 Task: Look for space in Mabai, China from 2nd June, 2023 to 6th June, 2023 for 1 adult in price range Rs.10000 to Rs.13000. Place can be private room with 1  bedroom having 1 bed and 1 bathroom. Property type can be house, flat, guest house, hotel. Booking option can be shelf check-in. Required host language is Chinese (Simplified).
Action: Mouse moved to (589, 59)
Screenshot: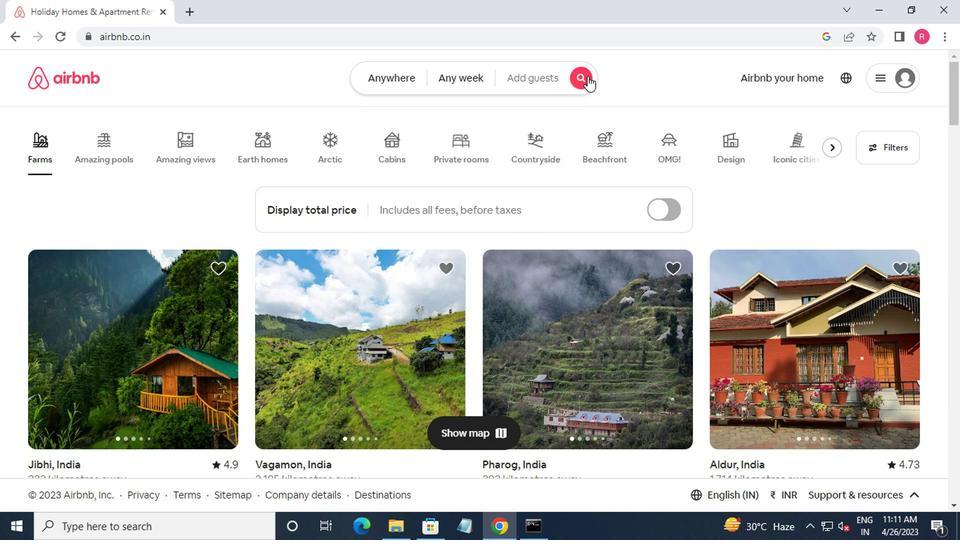 
Action: Mouse pressed left at (589, 59)
Screenshot: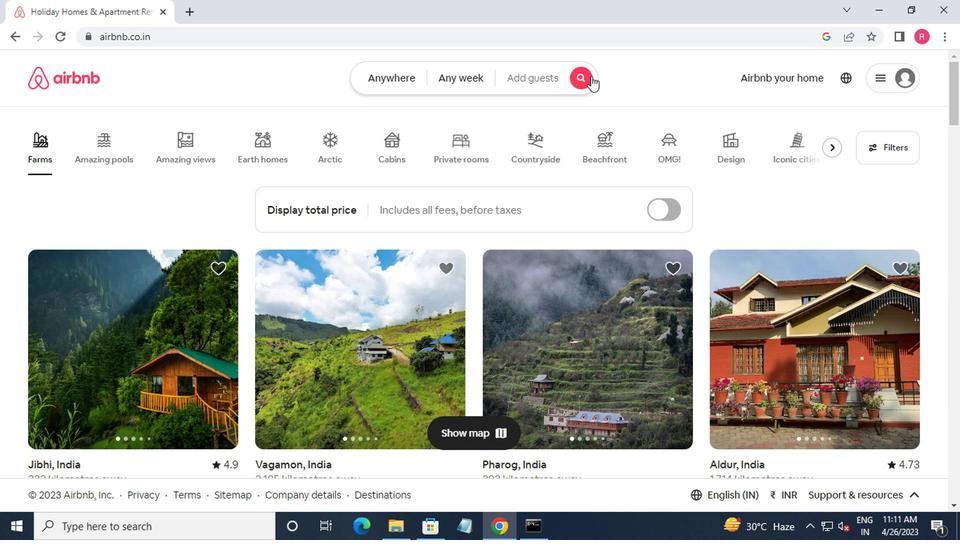 
Action: Mouse moved to (325, 131)
Screenshot: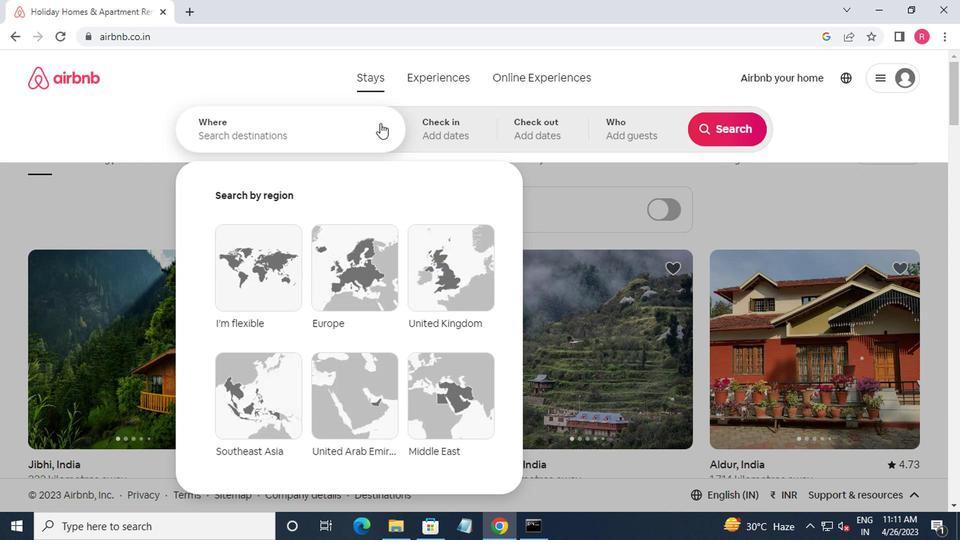 
Action: Mouse pressed left at (325, 131)
Screenshot: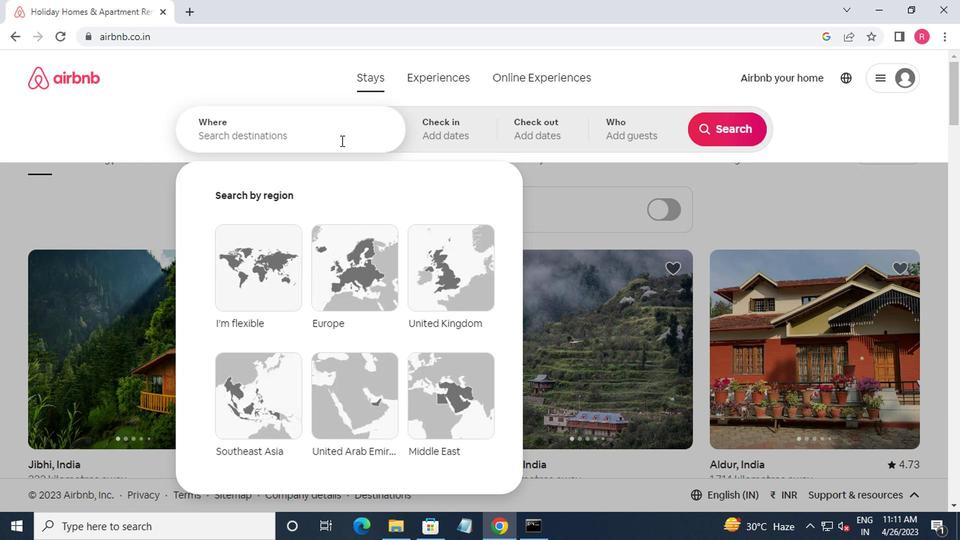 
Action: Key pressed mabai,china<Key.enter>
Screenshot: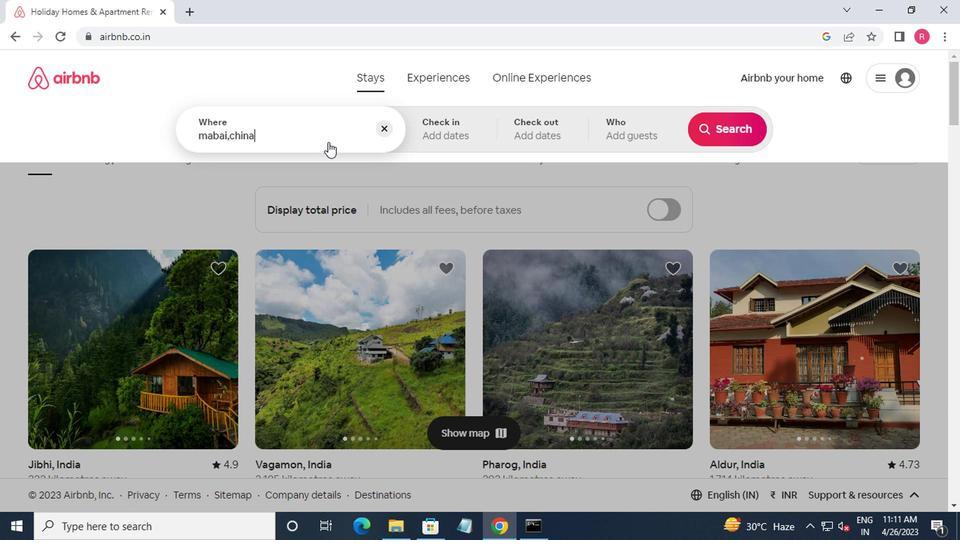 
Action: Mouse moved to (717, 242)
Screenshot: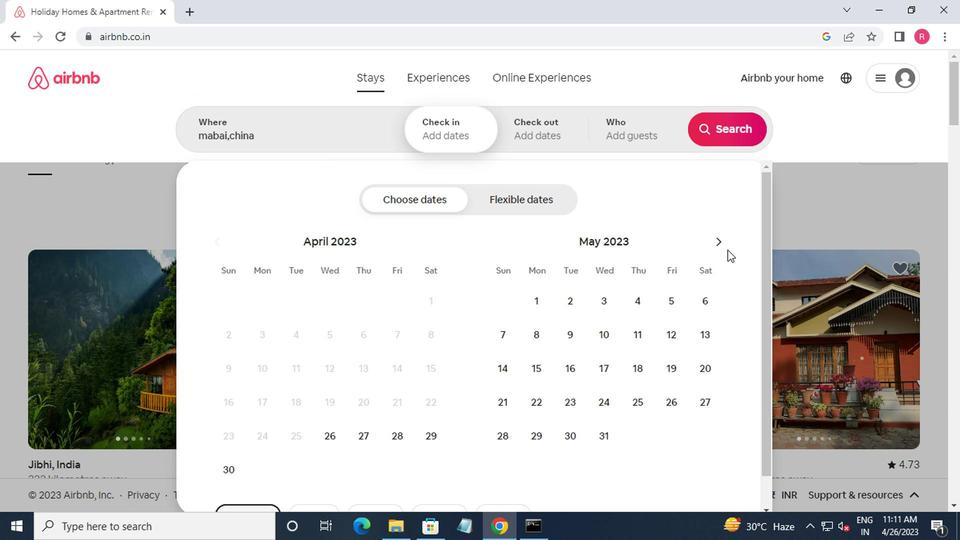 
Action: Mouse pressed left at (717, 242)
Screenshot: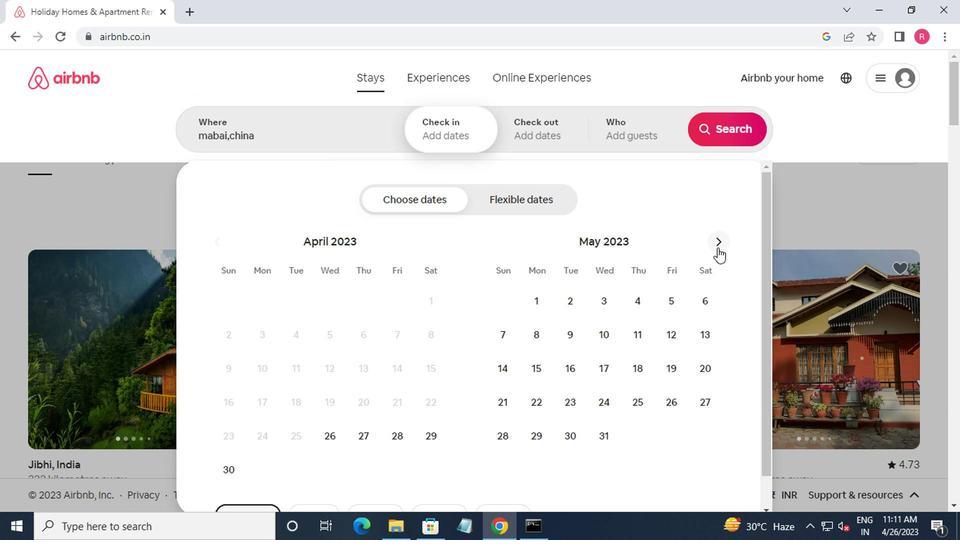 
Action: Mouse moved to (670, 310)
Screenshot: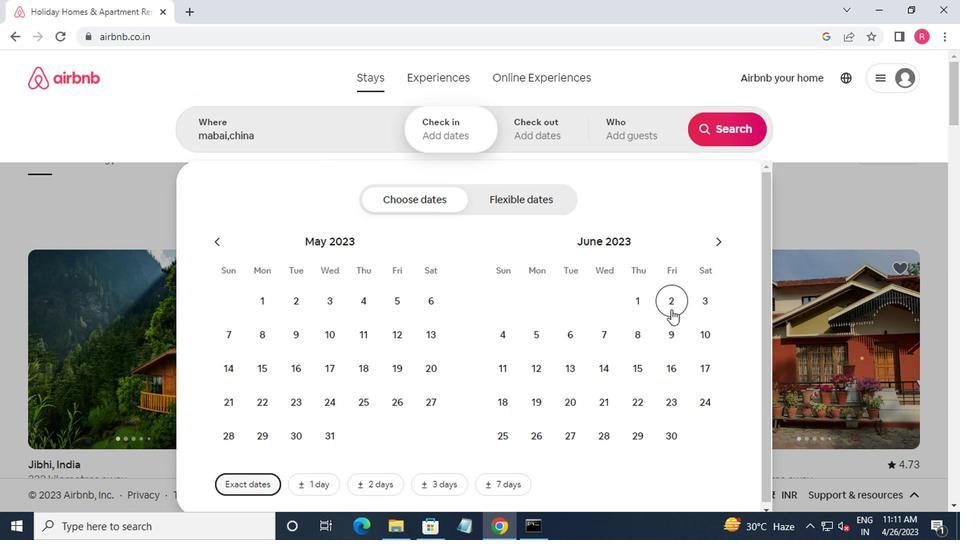 
Action: Mouse pressed left at (670, 310)
Screenshot: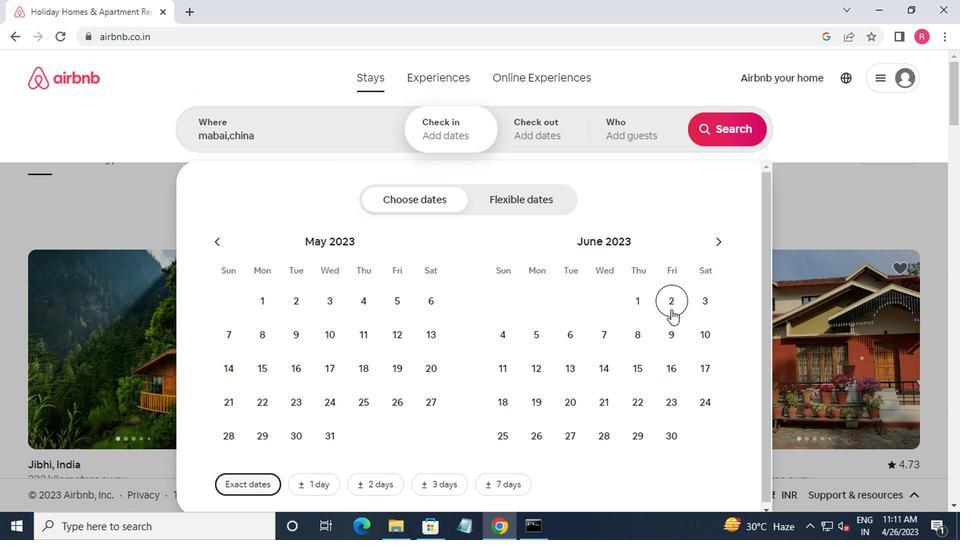 
Action: Mouse moved to (577, 339)
Screenshot: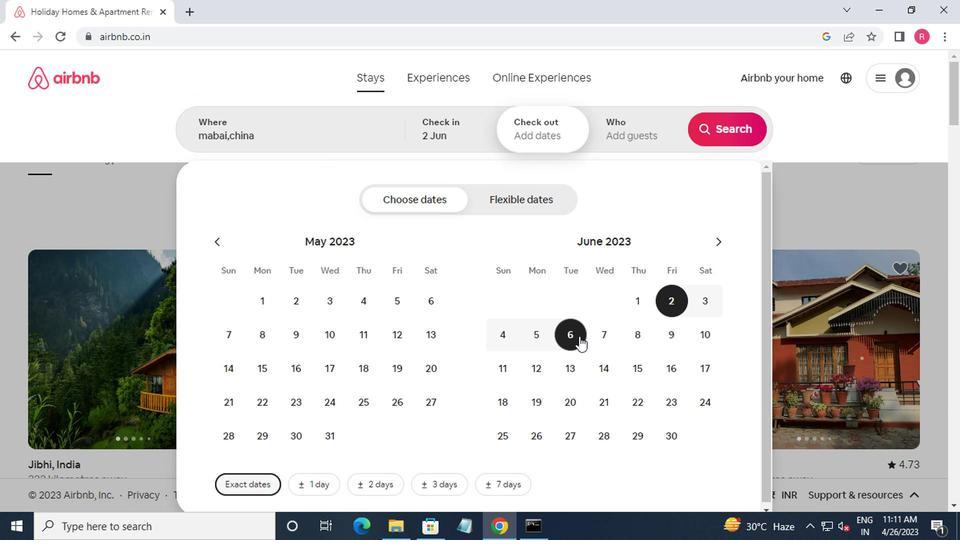 
Action: Mouse pressed left at (577, 339)
Screenshot: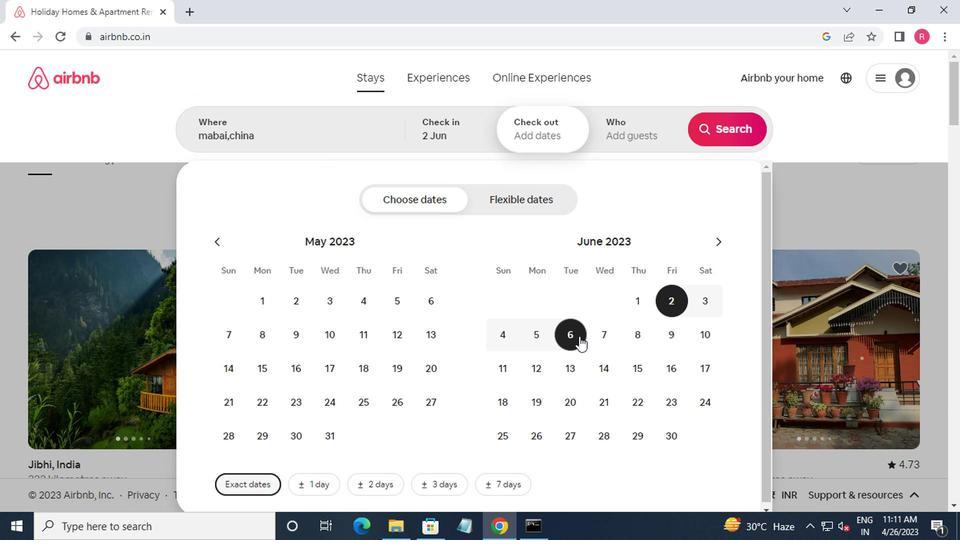 
Action: Mouse moved to (611, 128)
Screenshot: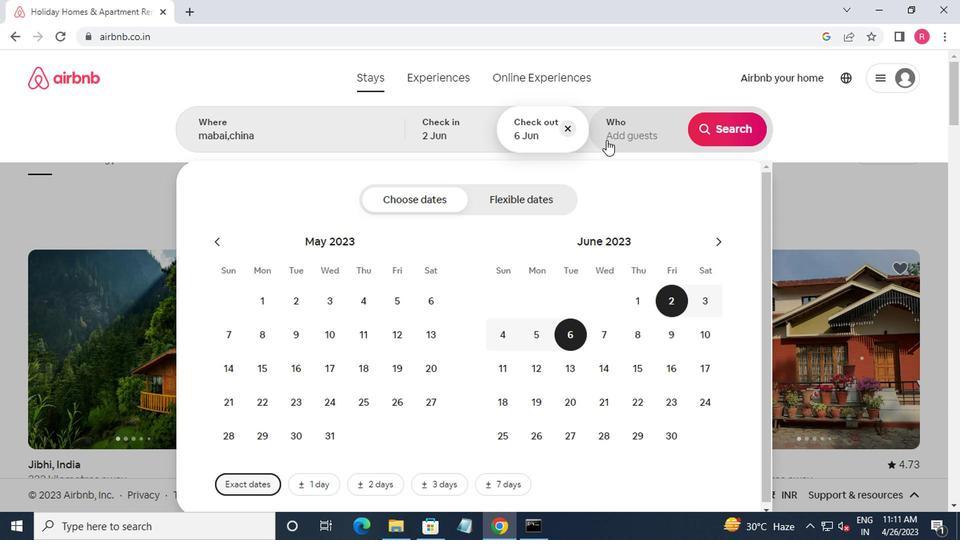 
Action: Mouse pressed left at (611, 128)
Screenshot: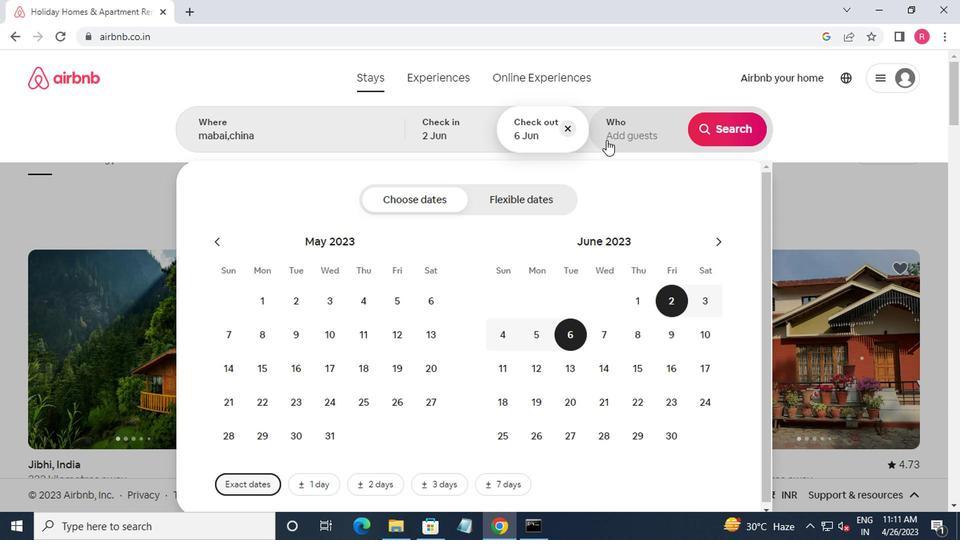
Action: Mouse moved to (726, 202)
Screenshot: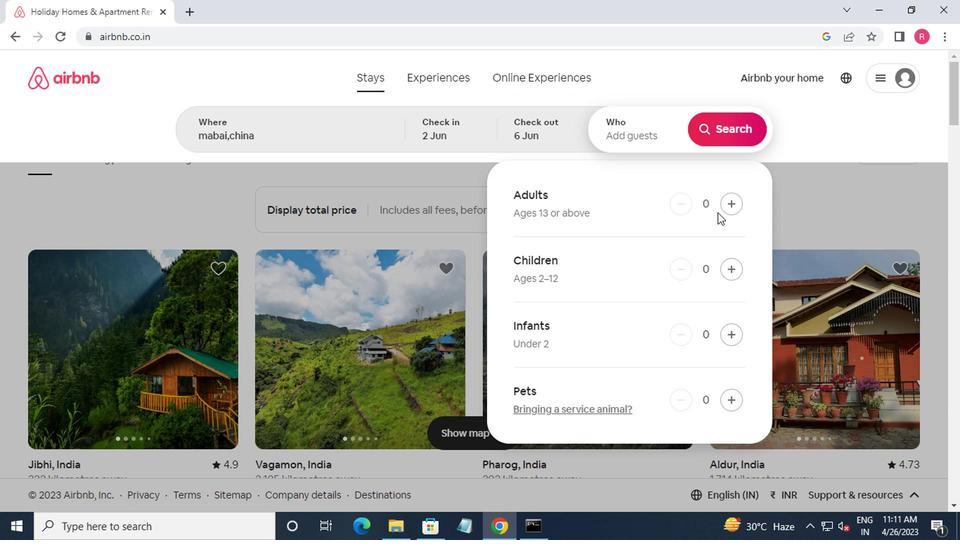 
Action: Mouse pressed left at (726, 202)
Screenshot: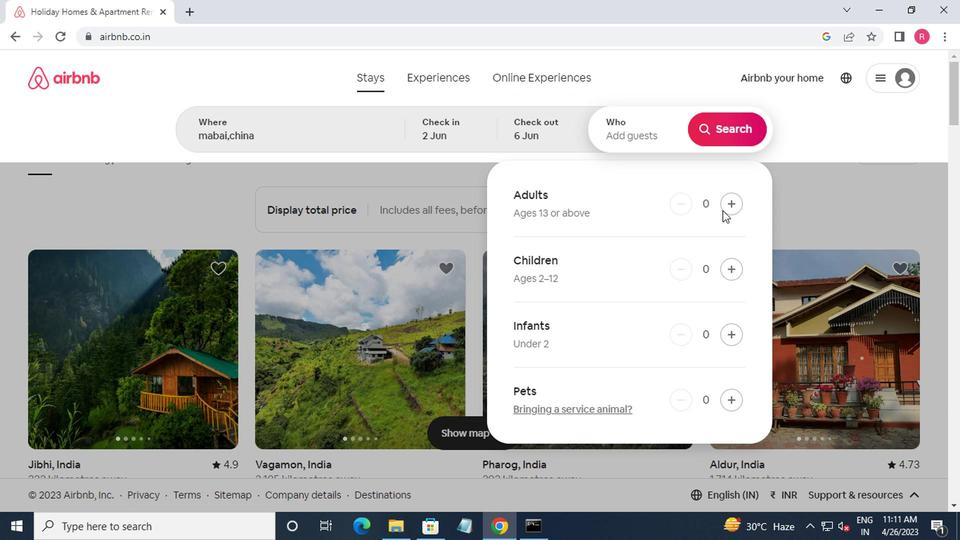 
Action: Mouse moved to (717, 125)
Screenshot: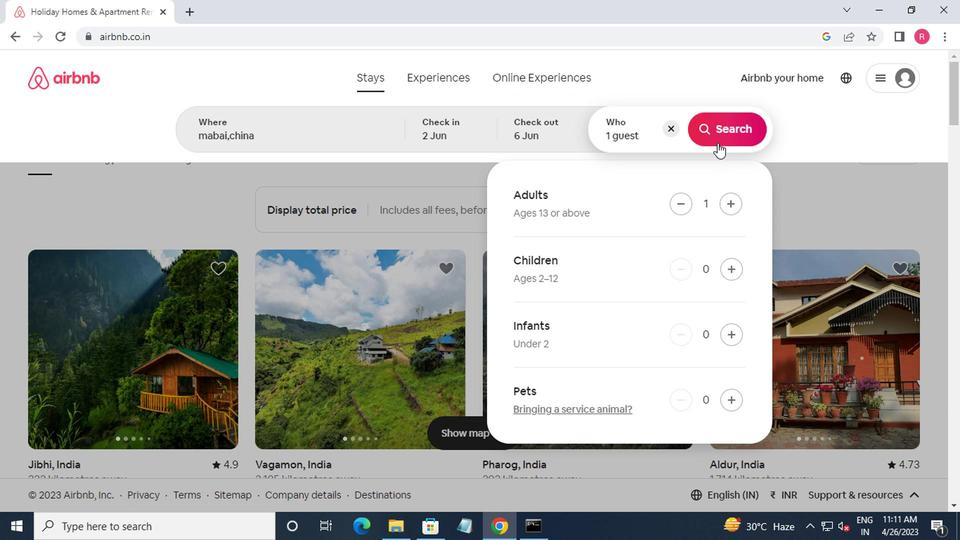 
Action: Mouse pressed left at (717, 125)
Screenshot: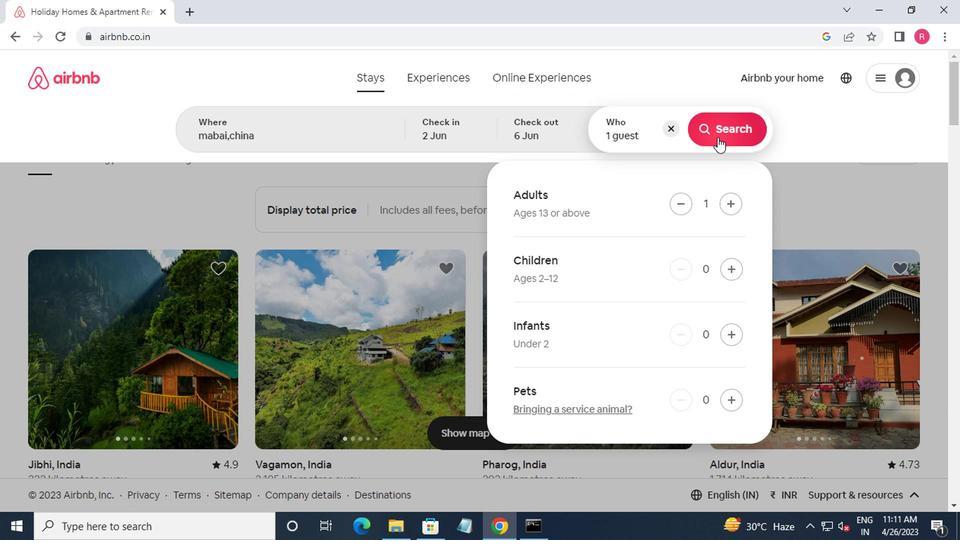 
Action: Mouse moved to (876, 115)
Screenshot: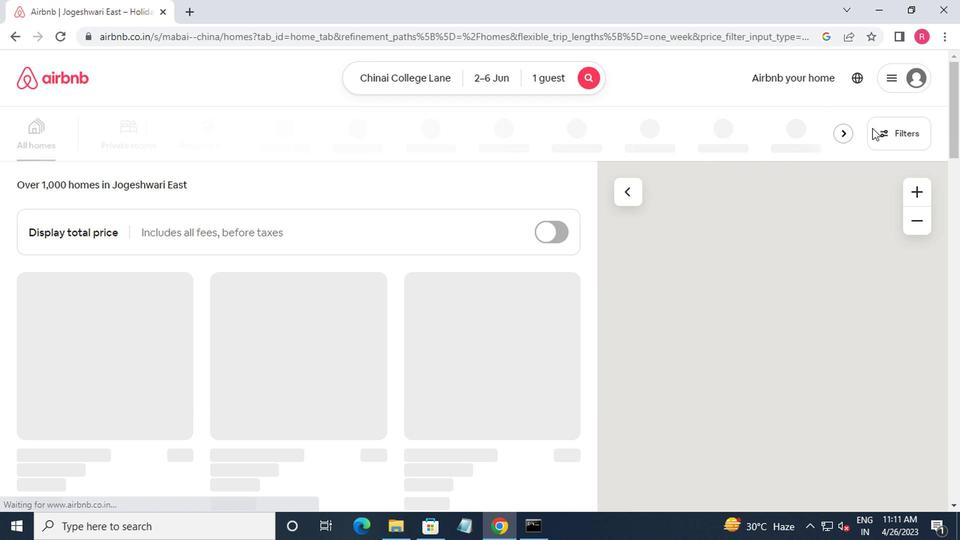 
Action: Mouse pressed left at (876, 115)
Screenshot: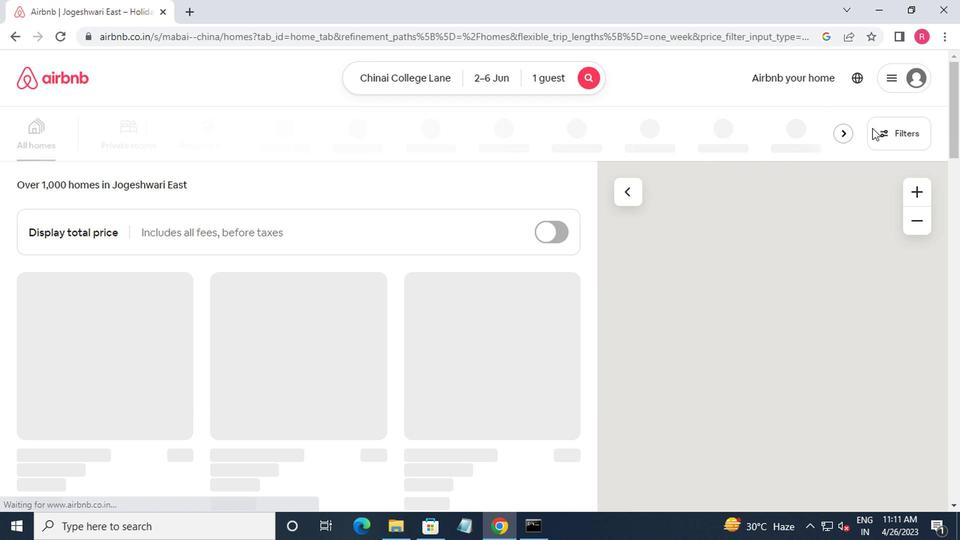 
Action: Mouse moved to (293, 306)
Screenshot: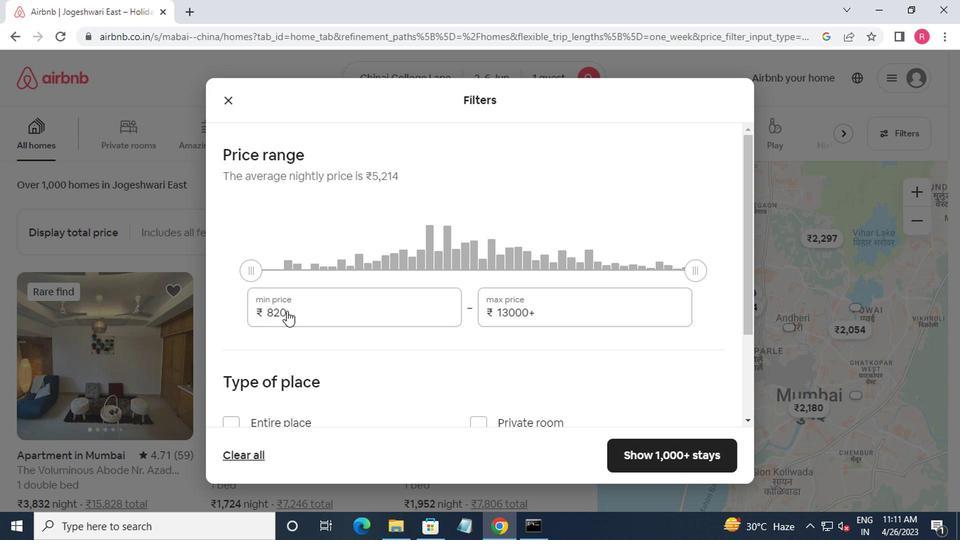 
Action: Mouse pressed left at (293, 306)
Screenshot: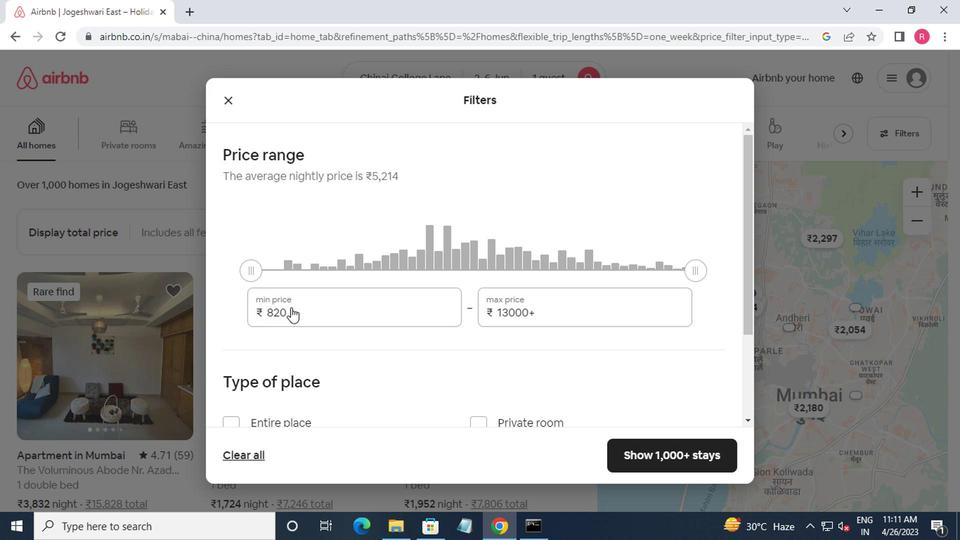 
Action: Mouse moved to (294, 306)
Screenshot: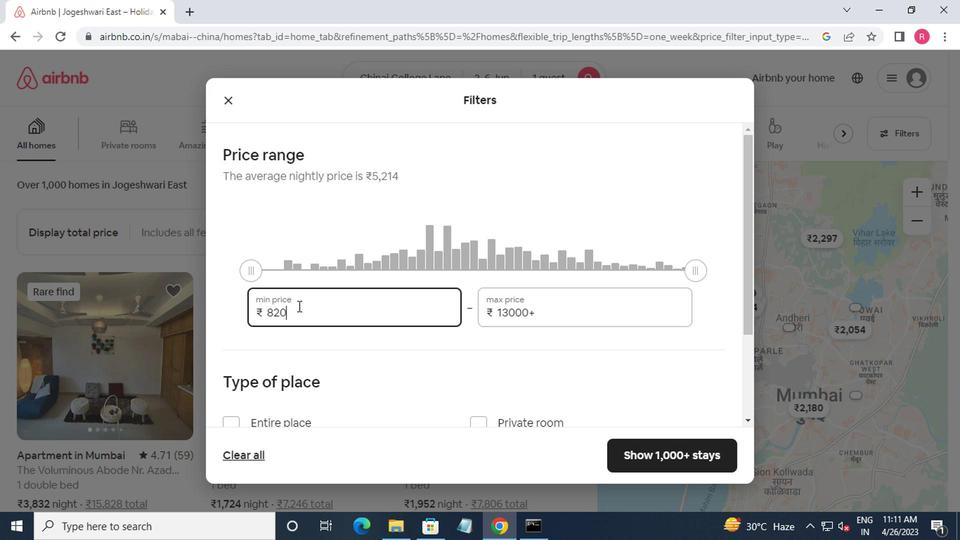
Action: Key pressed <Key.backspace><Key.backspace><Key.backspace><Key.backspace><Key.backspace><Key.backspace><Key.backspace><Key.backspace><Key.backspace><Key.backspace><Key.backspace><Key.backspace><Key.backspace><Key.backspace><Key.backspace><Key.backspace>10000<Key.tab>1300<Key.backspace>
Screenshot: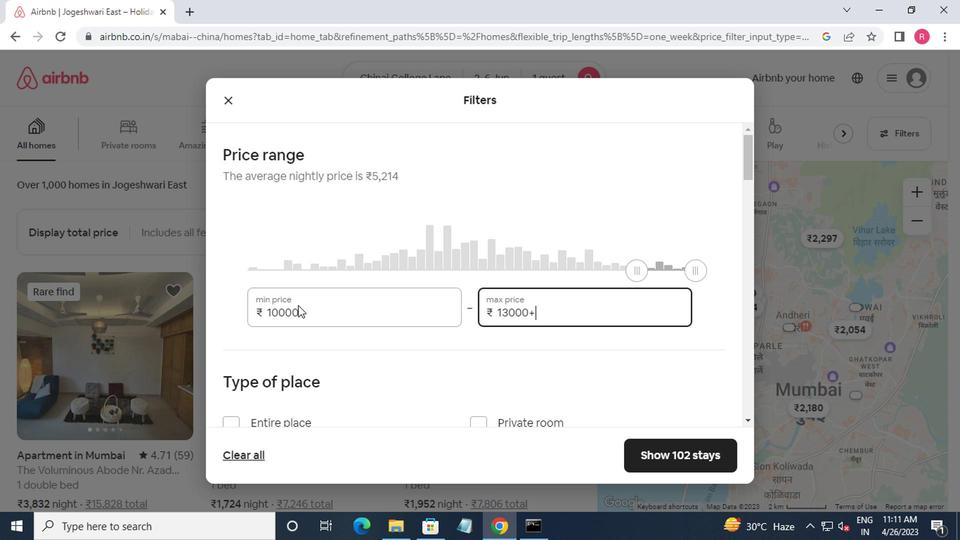 
Action: Mouse moved to (358, 307)
Screenshot: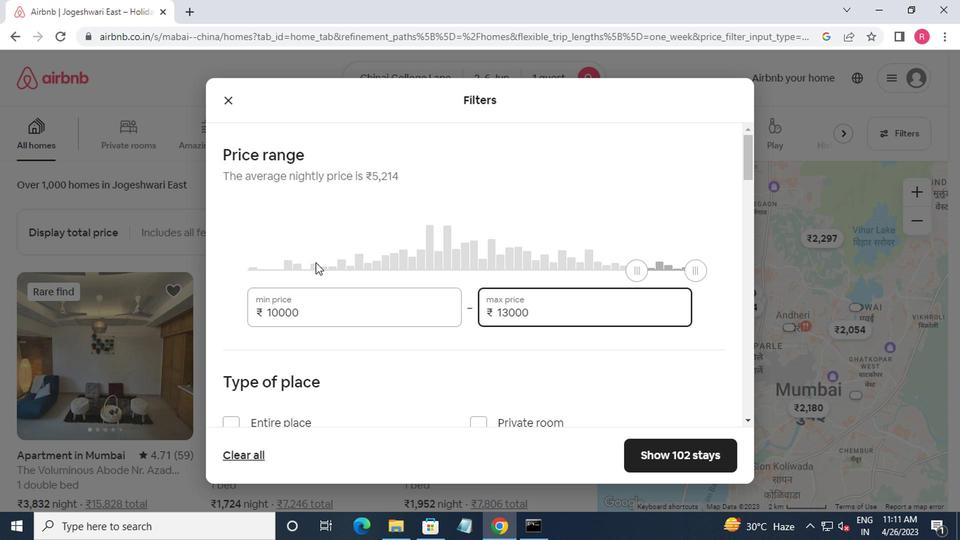 
Action: Mouse scrolled (358, 306) with delta (0, -1)
Screenshot: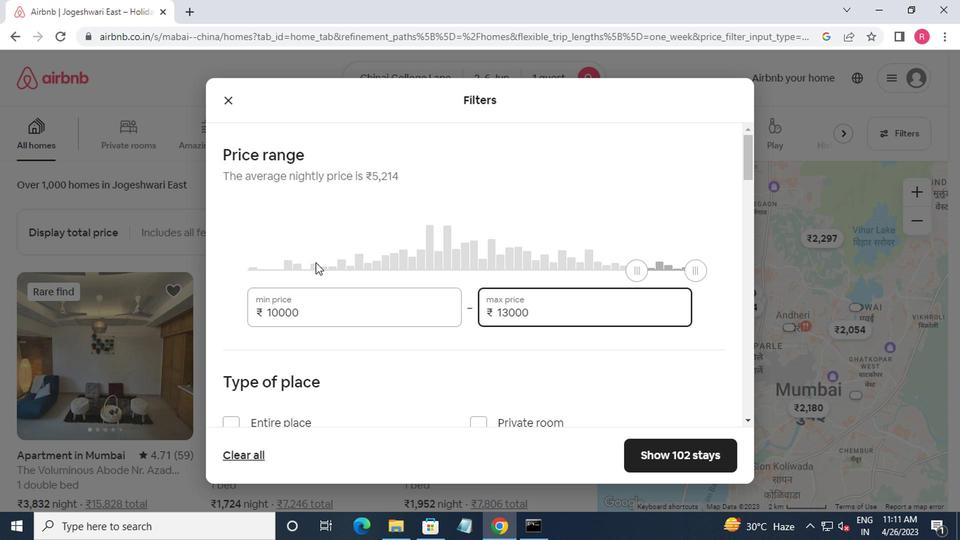 
Action: Mouse moved to (363, 309)
Screenshot: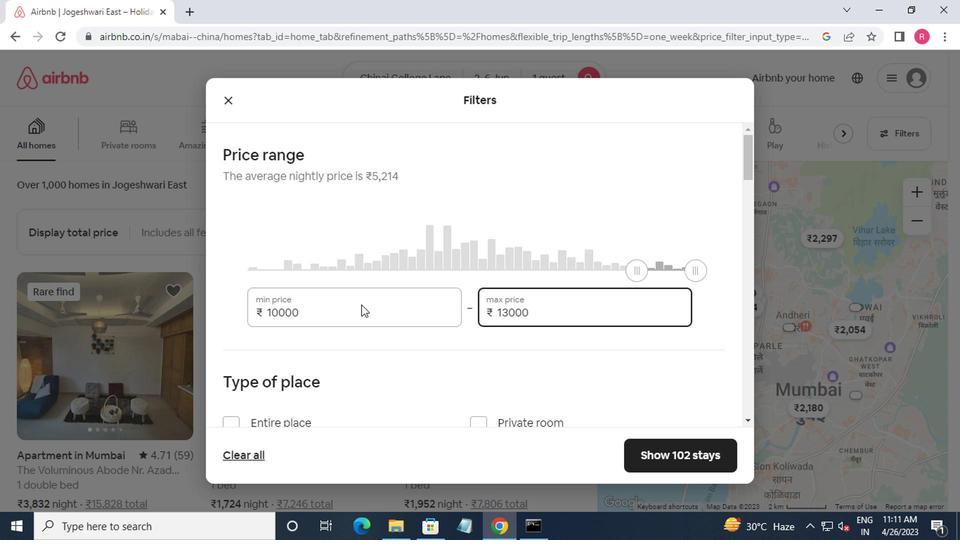 
Action: Mouse scrolled (363, 308) with delta (0, 0)
Screenshot: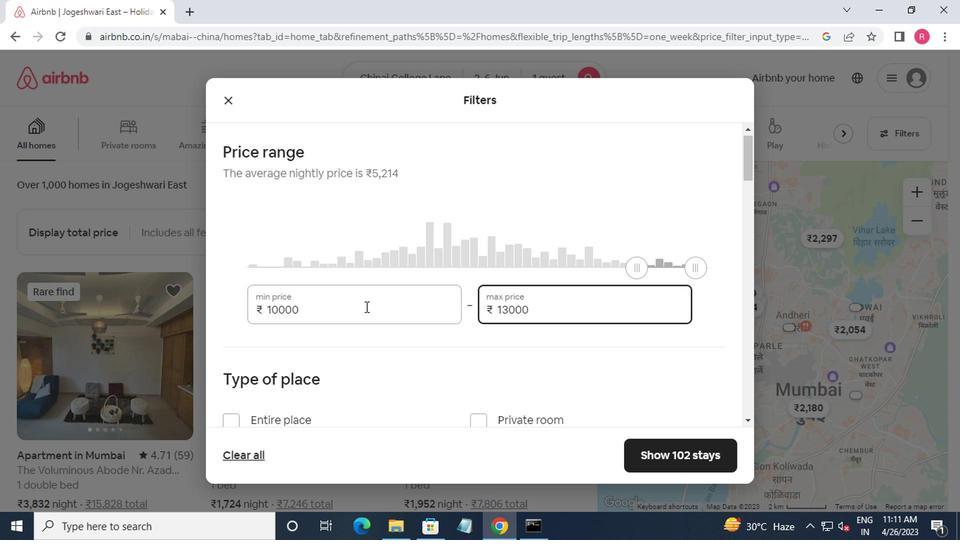 
Action: Mouse moved to (365, 313)
Screenshot: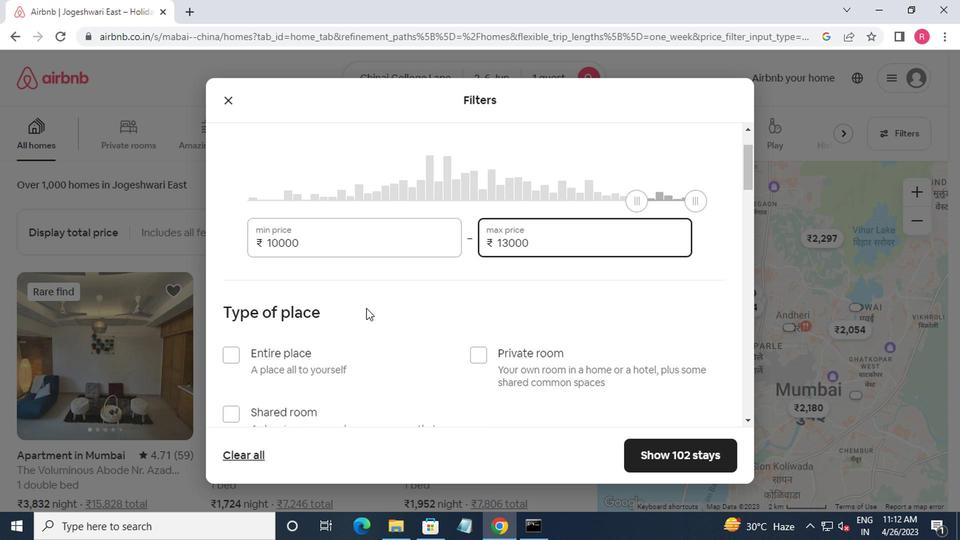 
Action: Mouse scrolled (365, 312) with delta (0, -1)
Screenshot: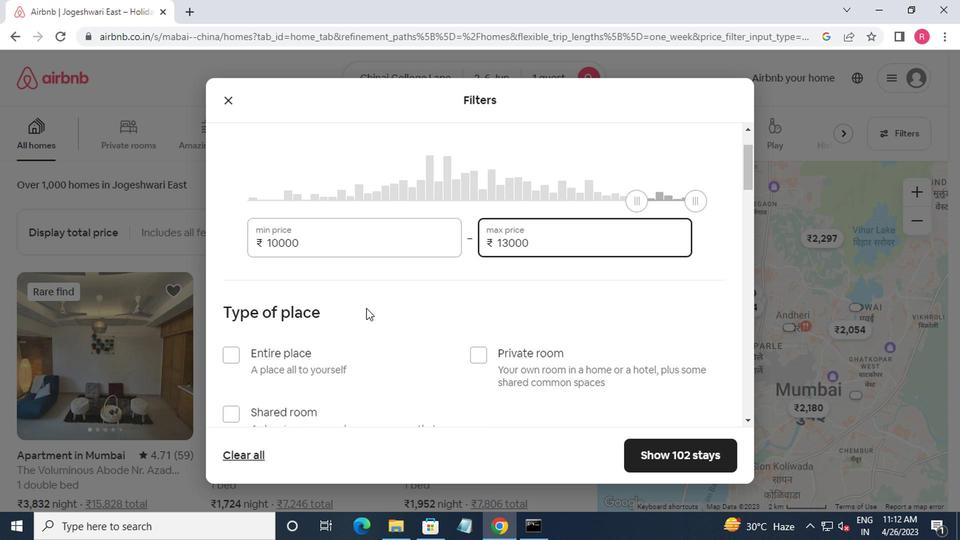 
Action: Mouse moved to (486, 212)
Screenshot: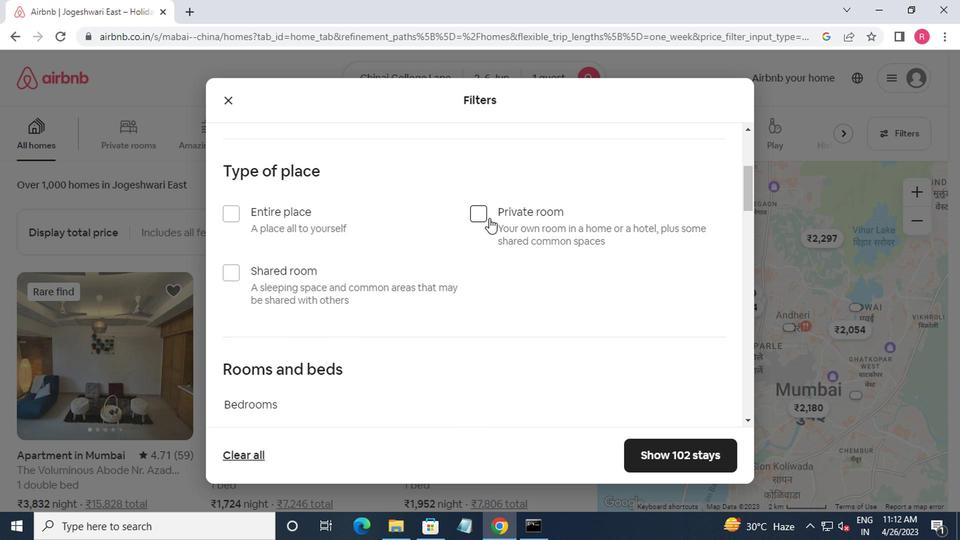 
Action: Mouse pressed left at (486, 212)
Screenshot: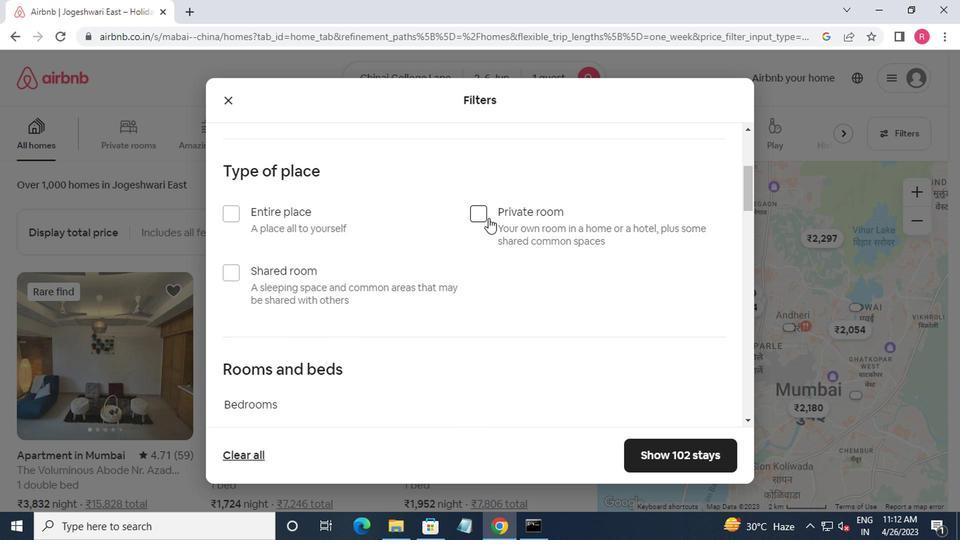 
Action: Mouse moved to (489, 215)
Screenshot: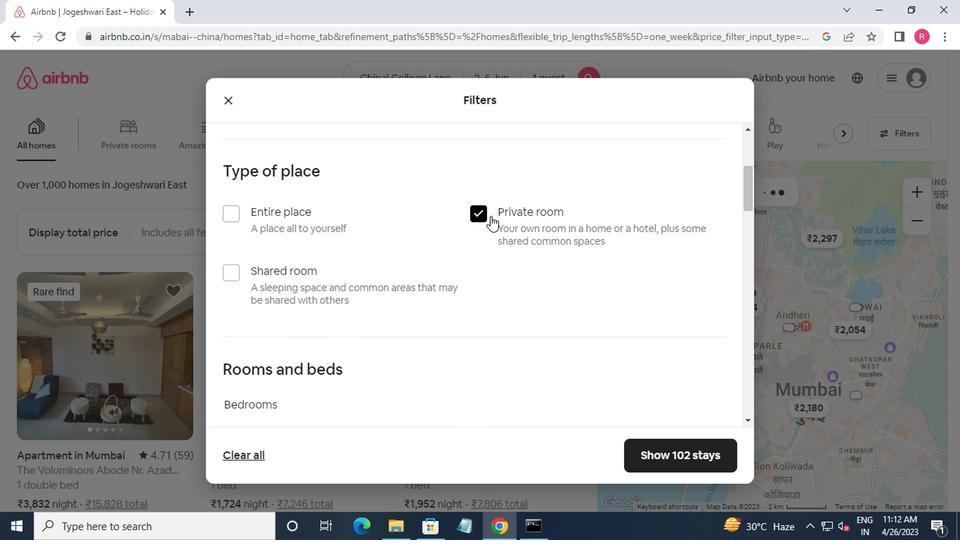 
Action: Mouse scrolled (489, 215) with delta (0, 0)
Screenshot: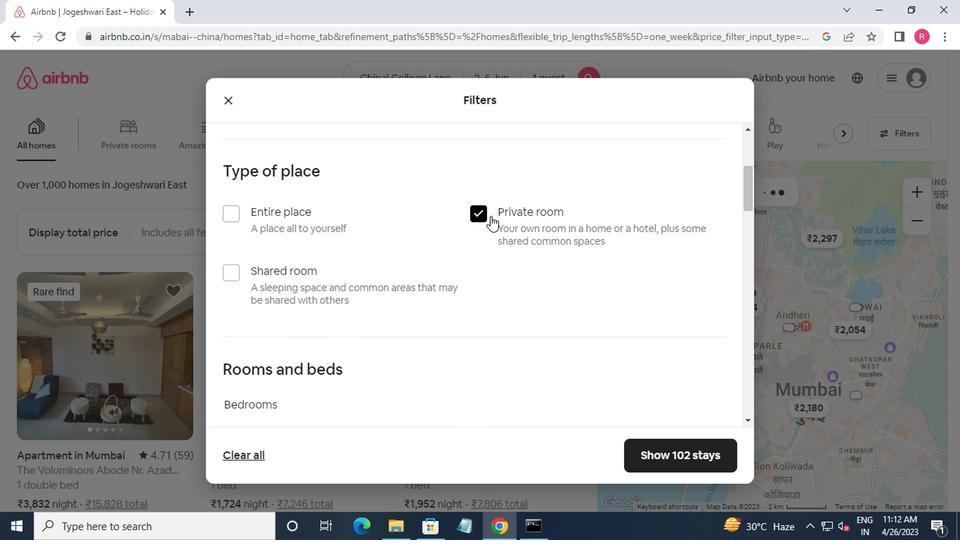 
Action: Mouse moved to (488, 227)
Screenshot: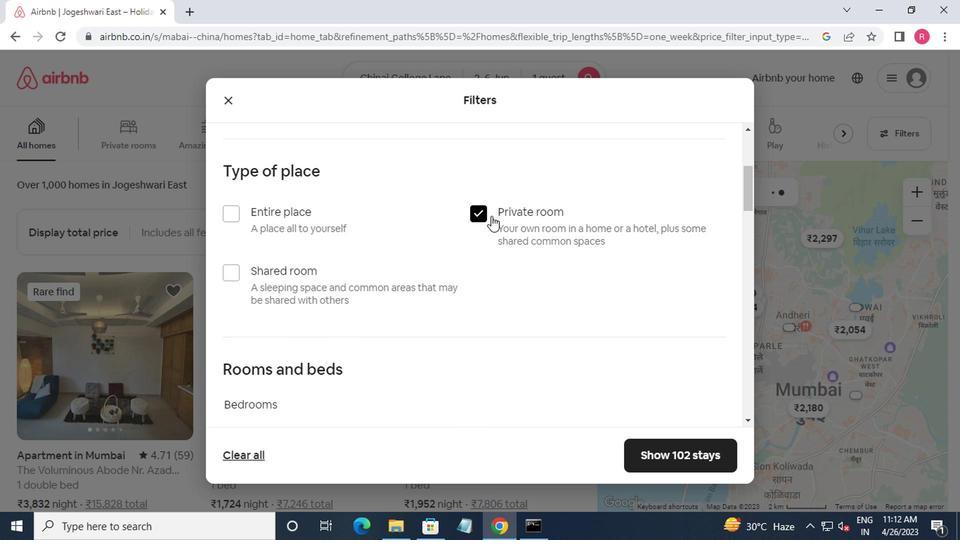 
Action: Mouse scrolled (488, 226) with delta (0, -1)
Screenshot: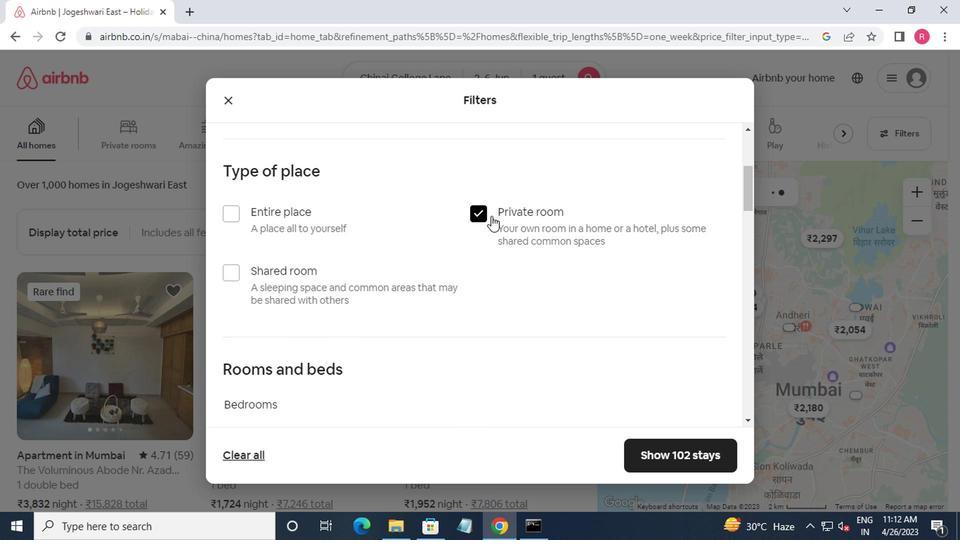 
Action: Mouse moved to (318, 303)
Screenshot: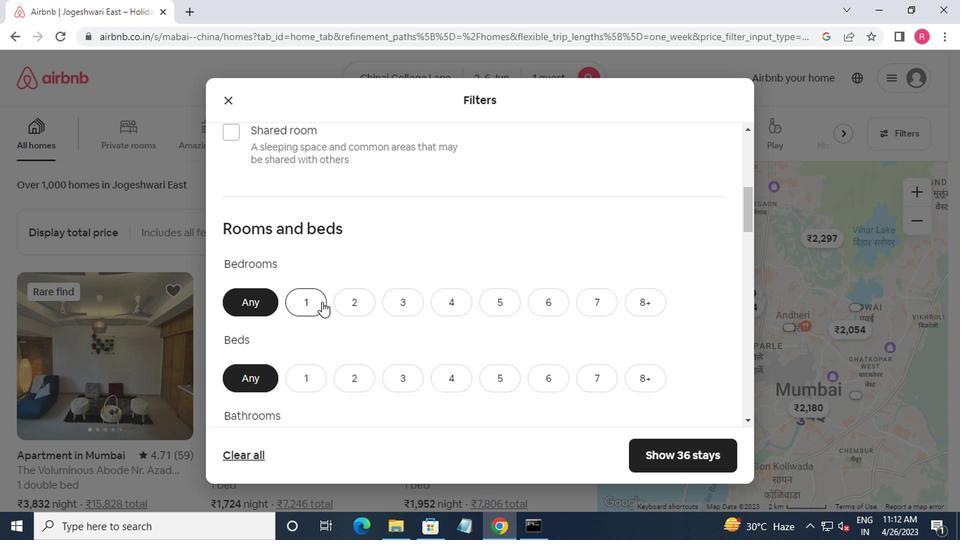 
Action: Mouse pressed left at (318, 303)
Screenshot: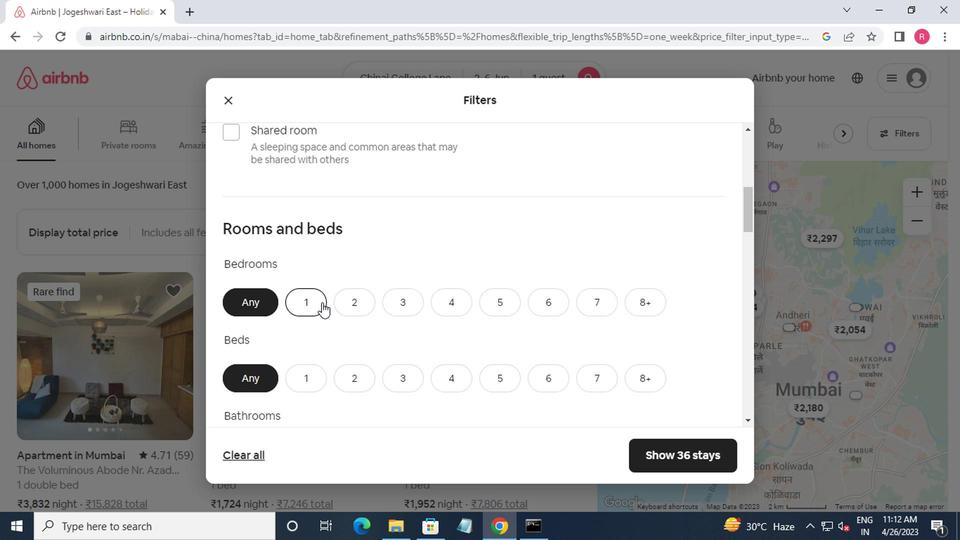
Action: Mouse moved to (309, 391)
Screenshot: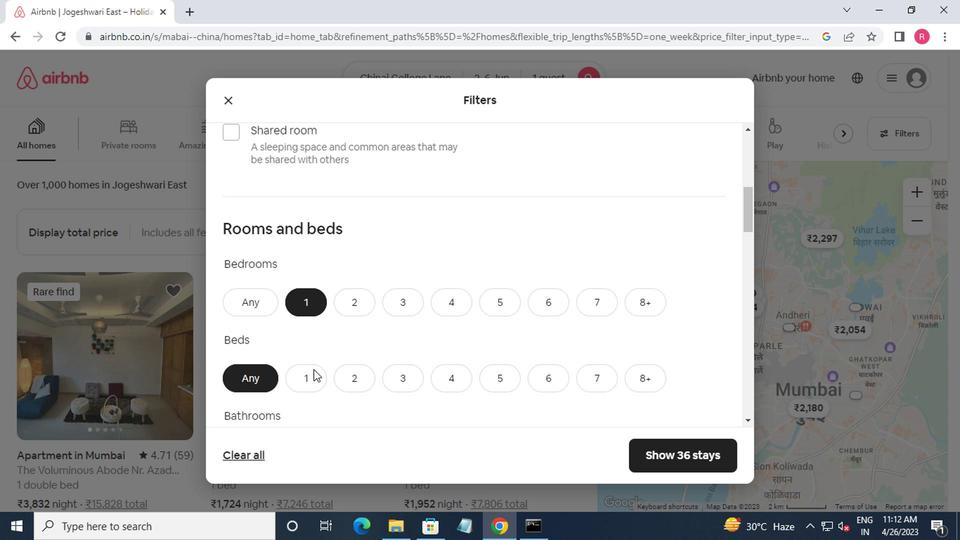 
Action: Mouse pressed left at (309, 391)
Screenshot: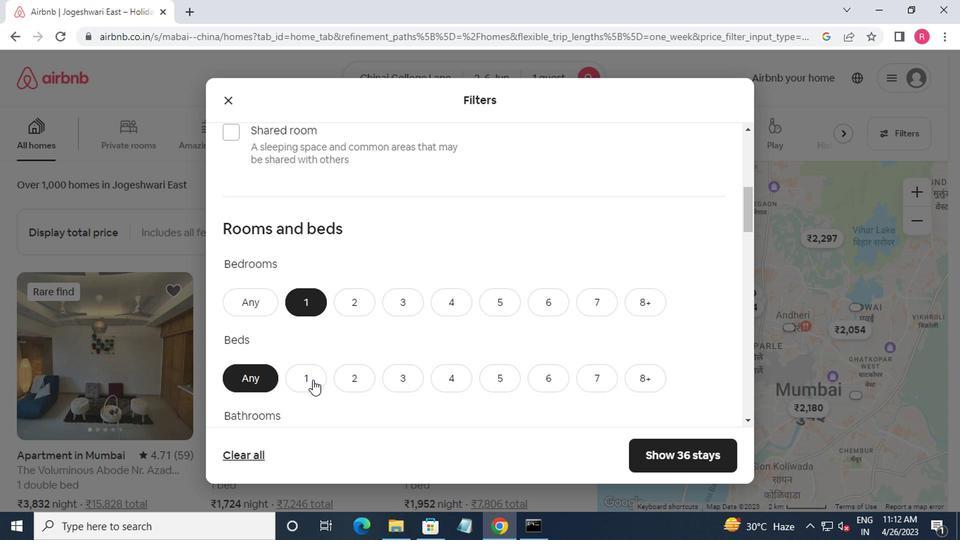 
Action: Mouse moved to (315, 381)
Screenshot: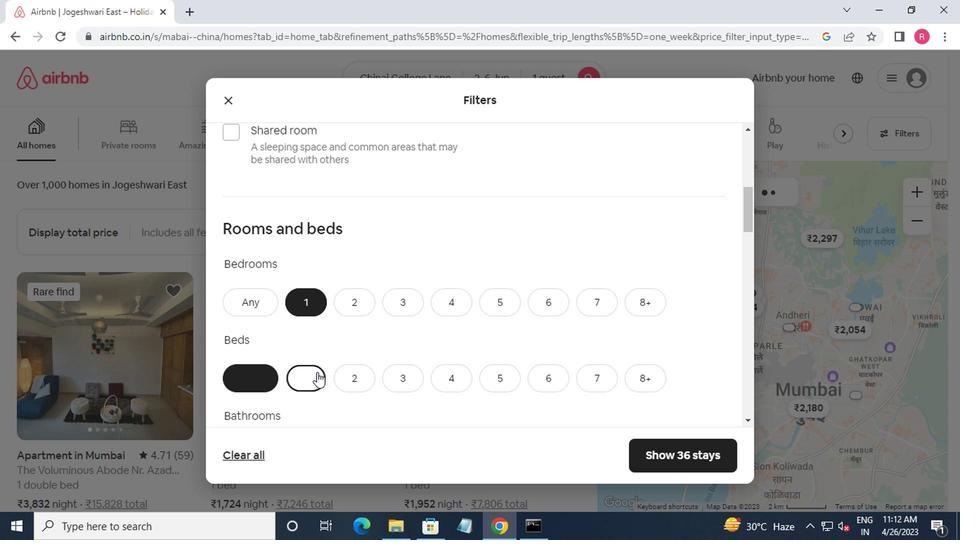 
Action: Mouse scrolled (315, 380) with delta (0, -1)
Screenshot: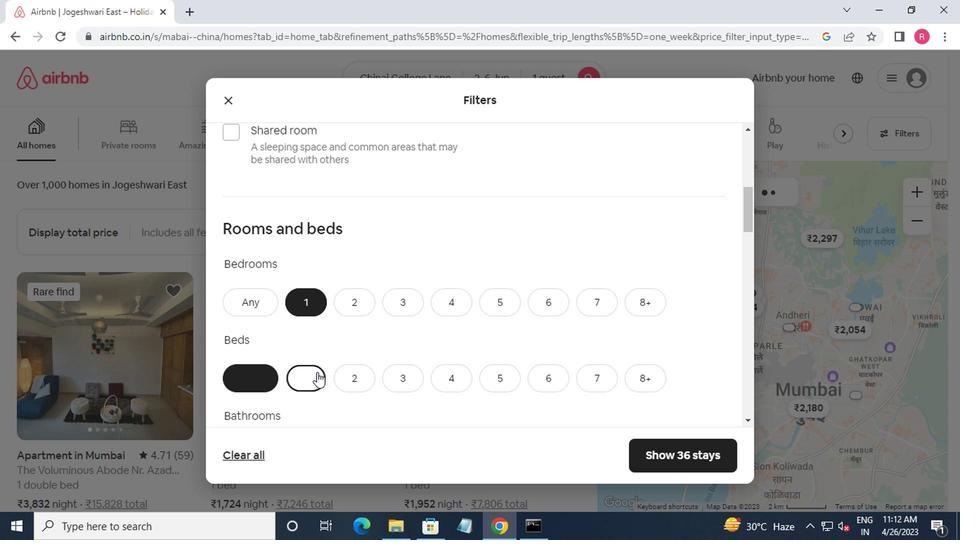 
Action: Mouse moved to (315, 383)
Screenshot: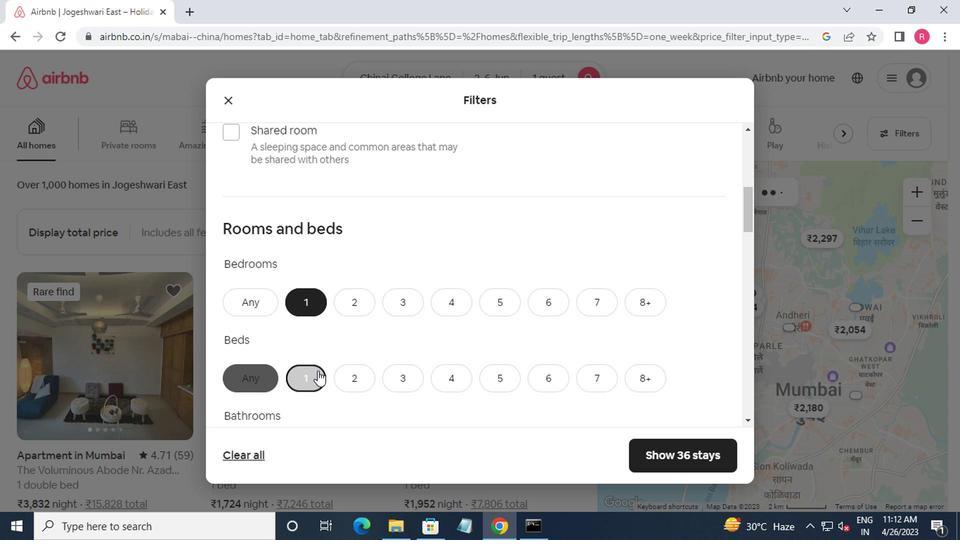 
Action: Mouse scrolled (315, 382) with delta (0, 0)
Screenshot: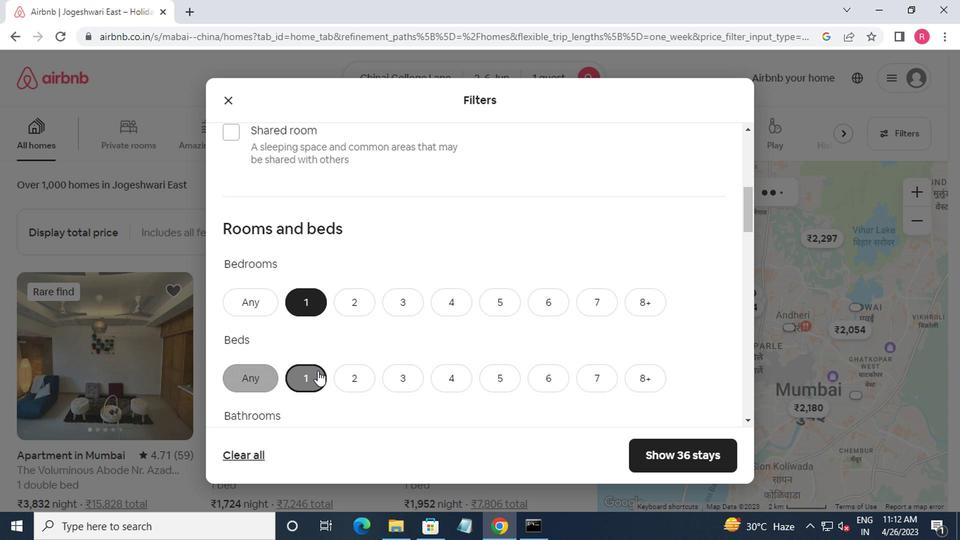 
Action: Mouse moved to (306, 319)
Screenshot: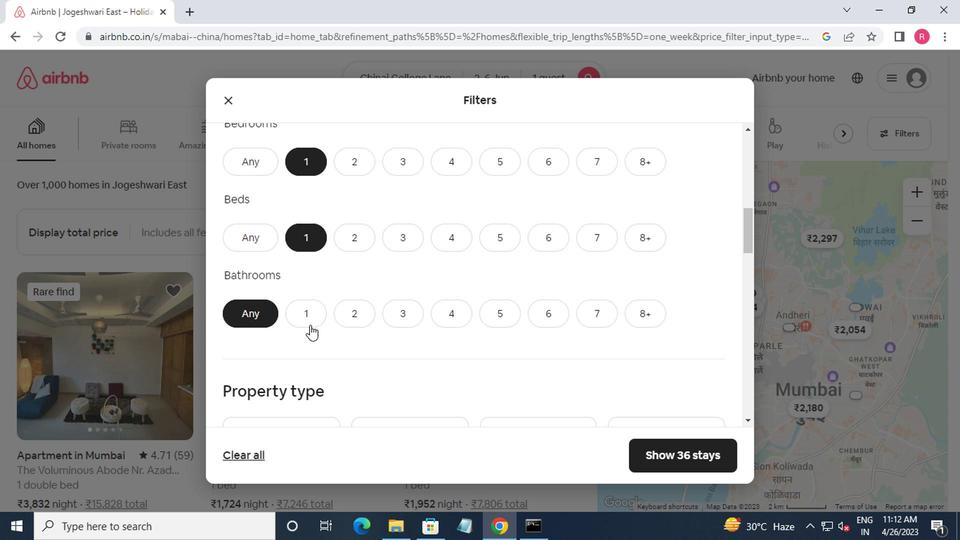 
Action: Mouse pressed left at (306, 319)
Screenshot: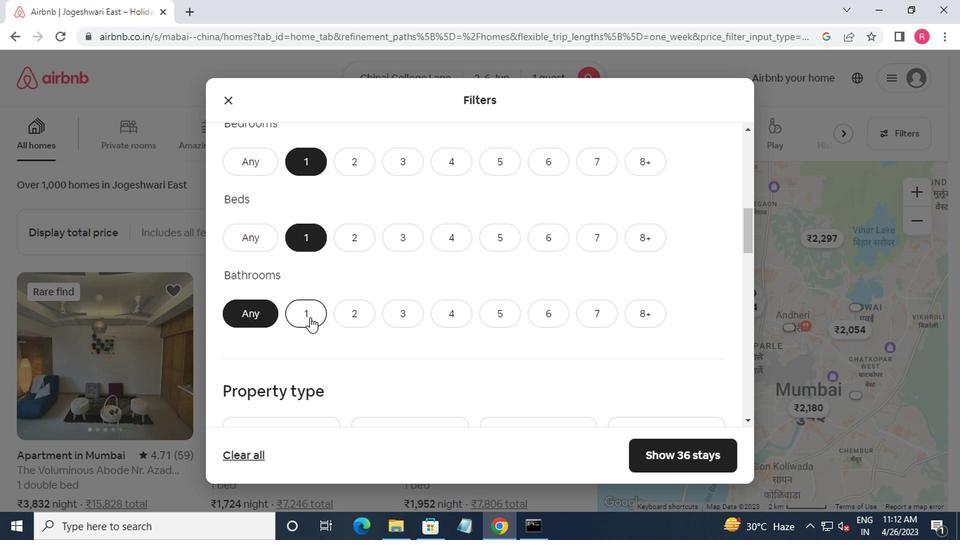 
Action: Mouse moved to (309, 317)
Screenshot: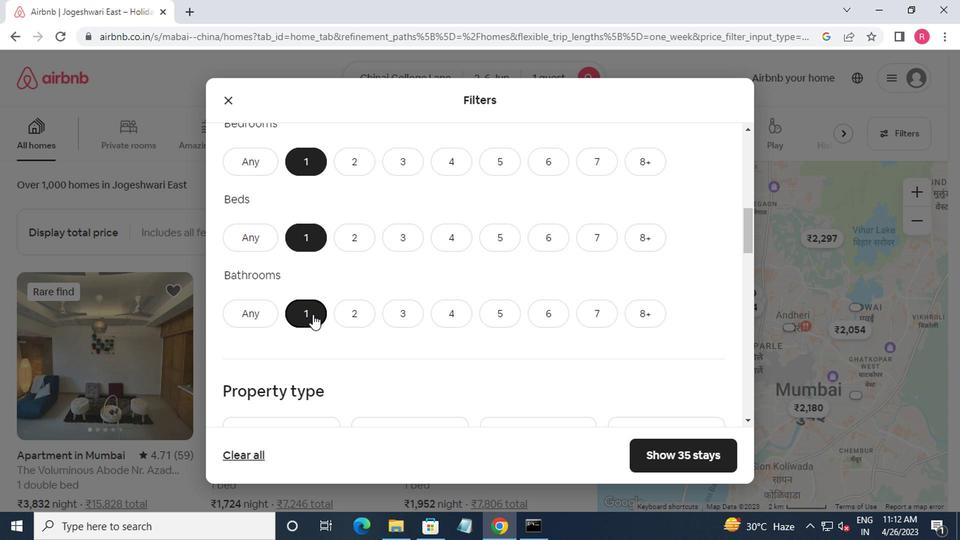
Action: Mouse scrolled (309, 316) with delta (0, -1)
Screenshot: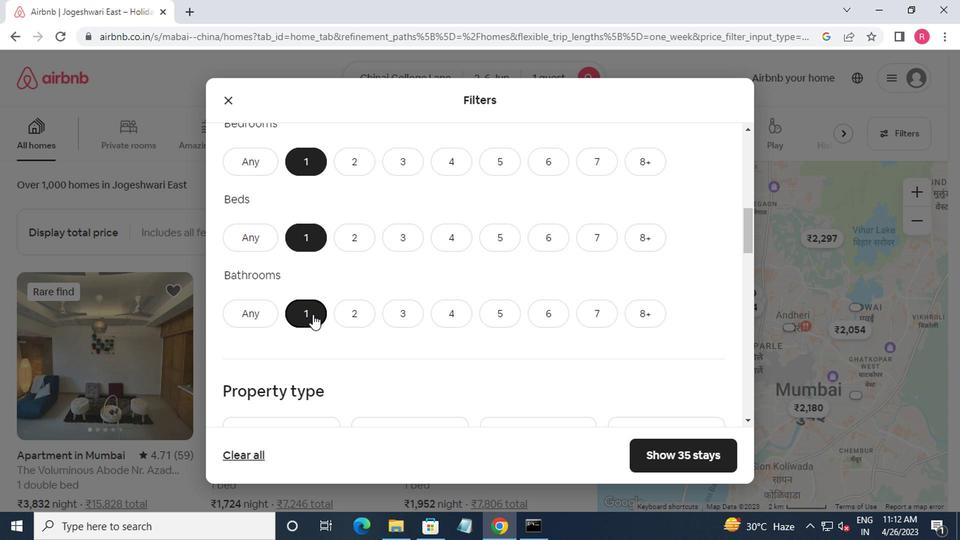 
Action: Mouse moved to (313, 326)
Screenshot: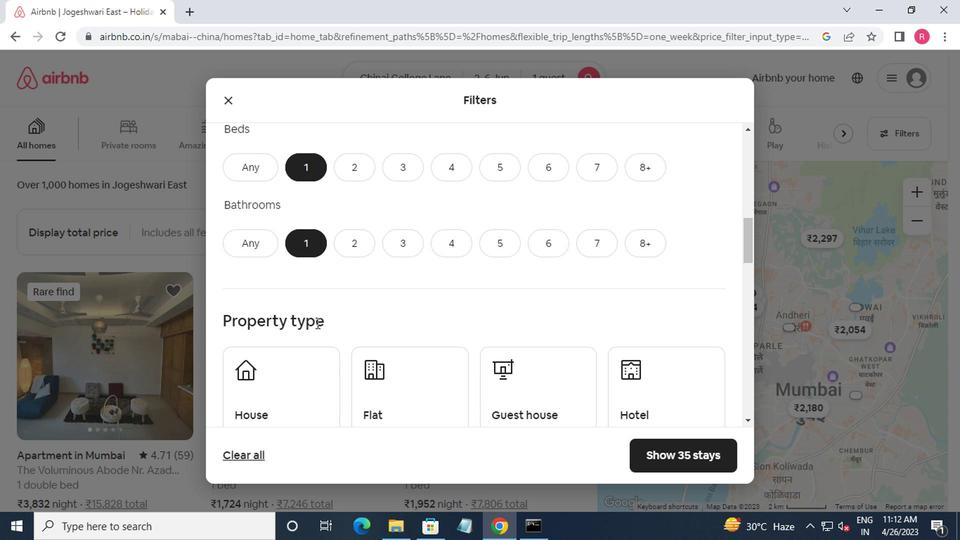 
Action: Mouse scrolled (313, 326) with delta (0, 0)
Screenshot: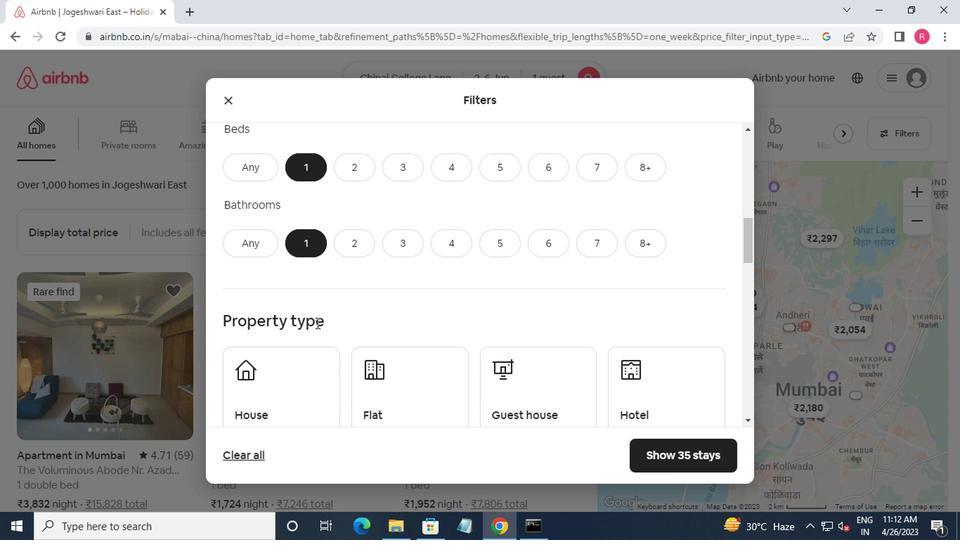 
Action: Mouse moved to (286, 348)
Screenshot: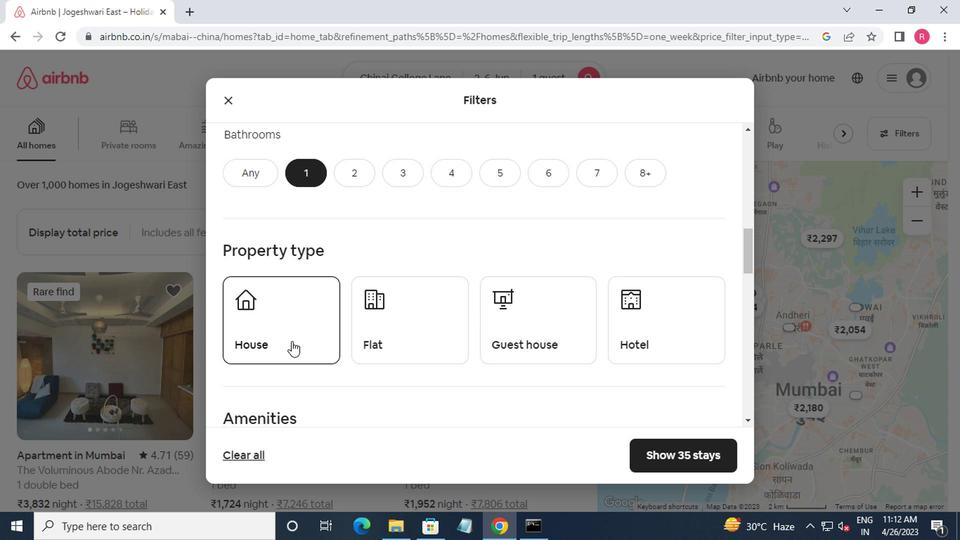 
Action: Mouse pressed left at (286, 348)
Screenshot: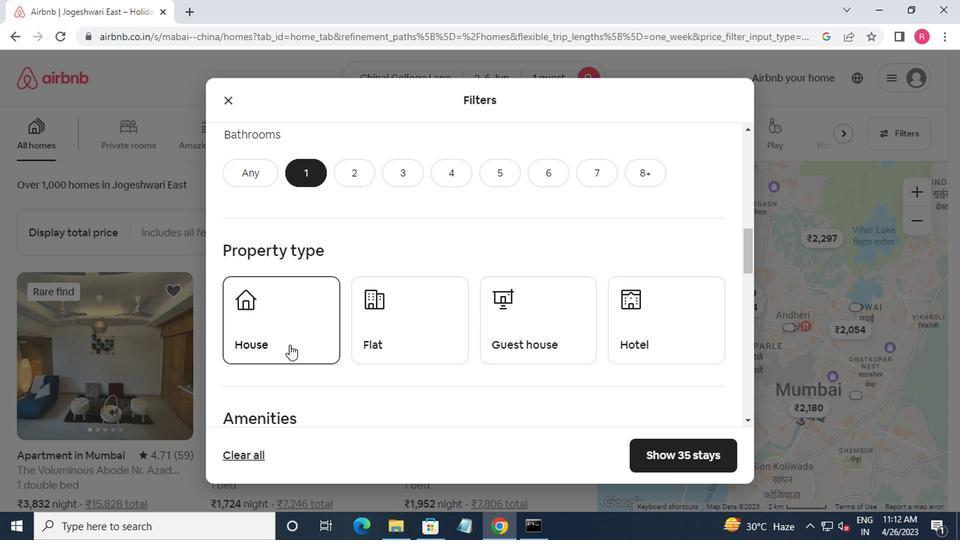 
Action: Mouse moved to (393, 344)
Screenshot: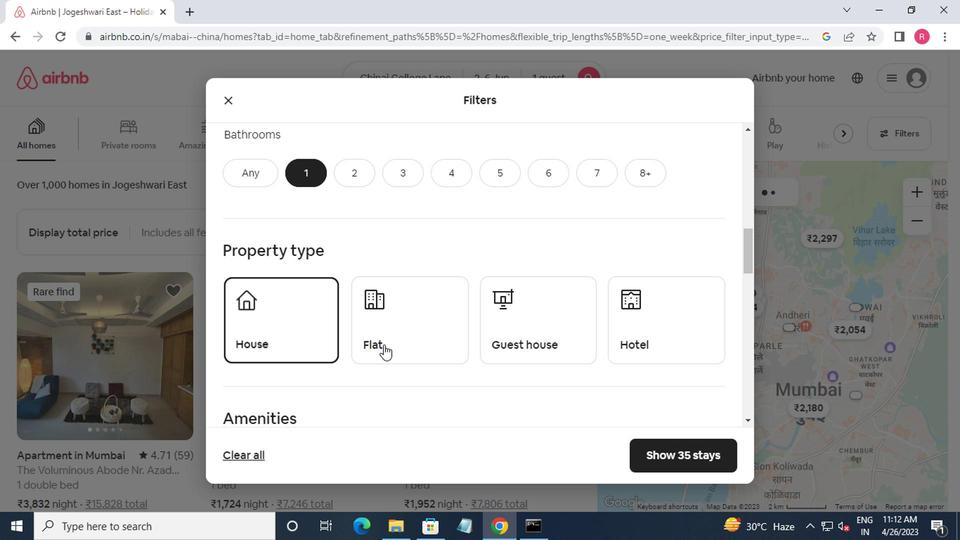
Action: Mouse pressed left at (393, 344)
Screenshot: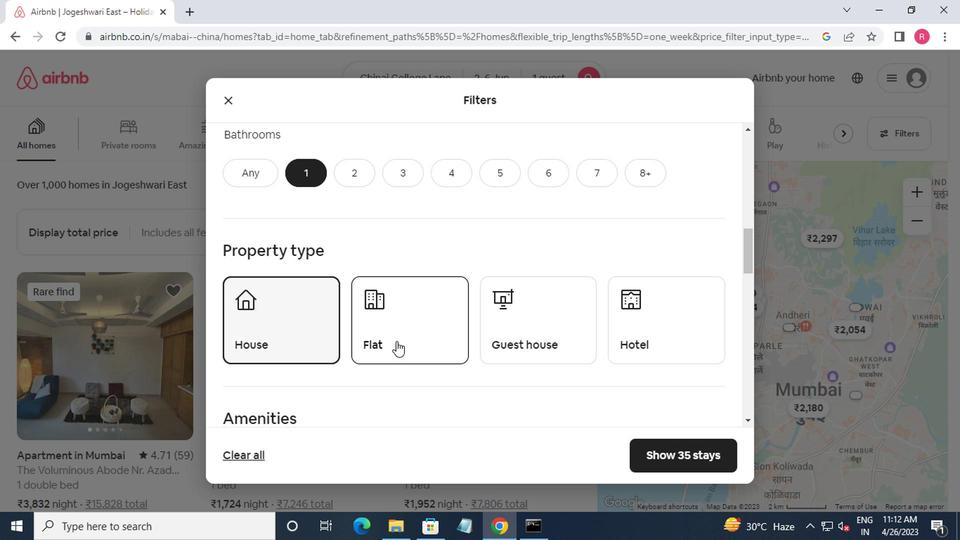 
Action: Mouse moved to (533, 352)
Screenshot: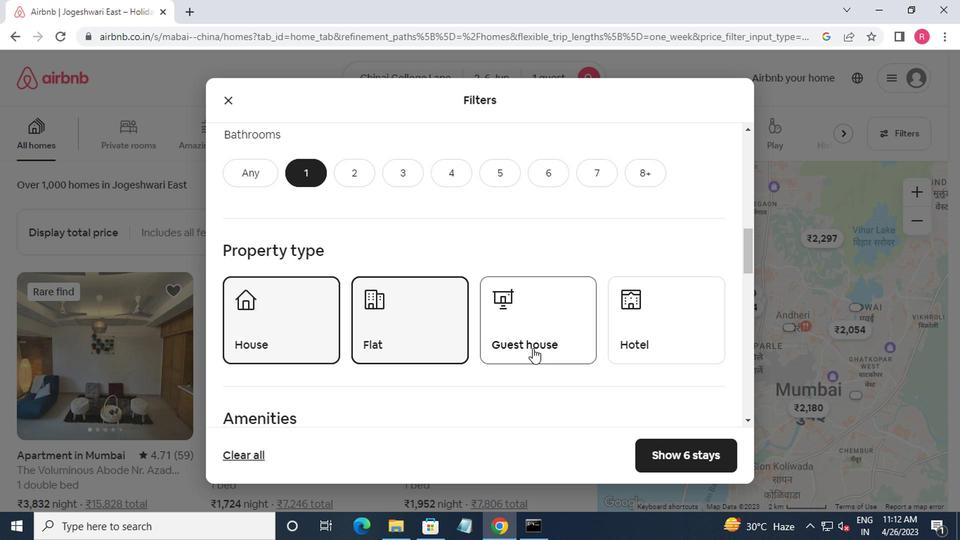 
Action: Mouse pressed left at (533, 352)
Screenshot: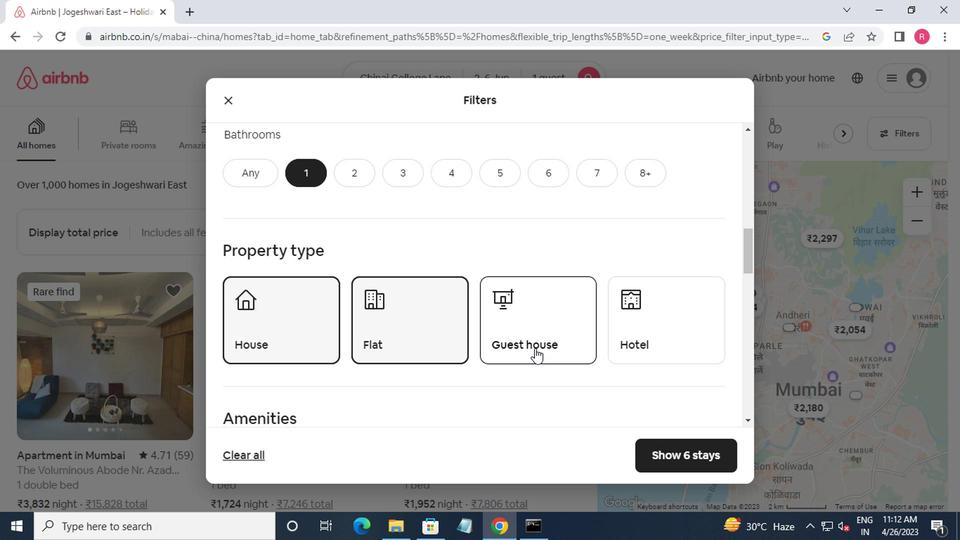 
Action: Mouse moved to (536, 347)
Screenshot: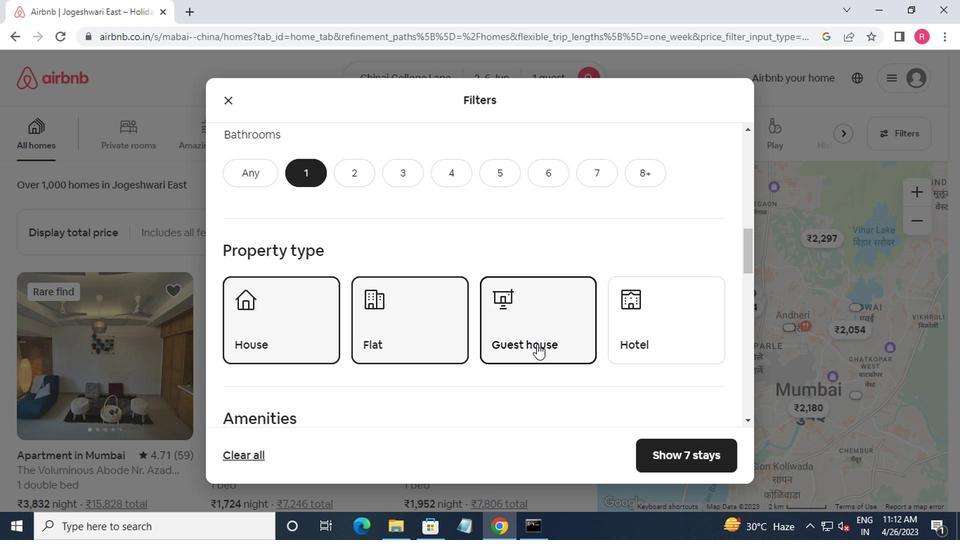 
Action: Mouse scrolled (536, 347) with delta (0, 0)
Screenshot: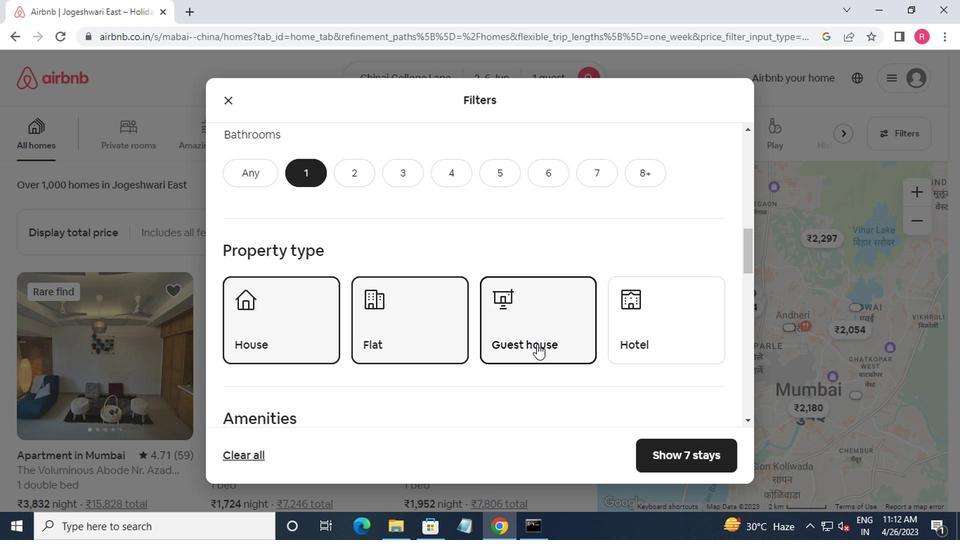 
Action: Mouse moved to (615, 271)
Screenshot: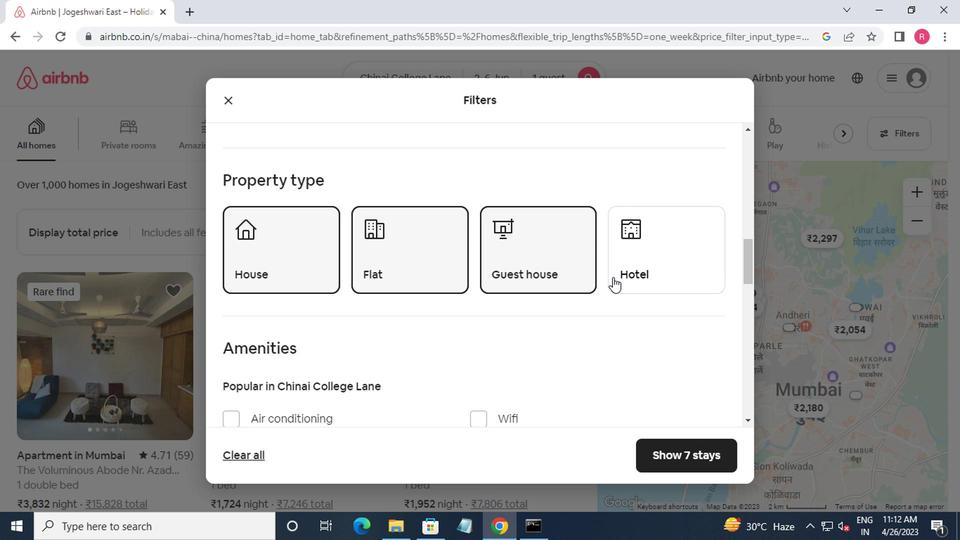 
Action: Mouse pressed left at (615, 271)
Screenshot: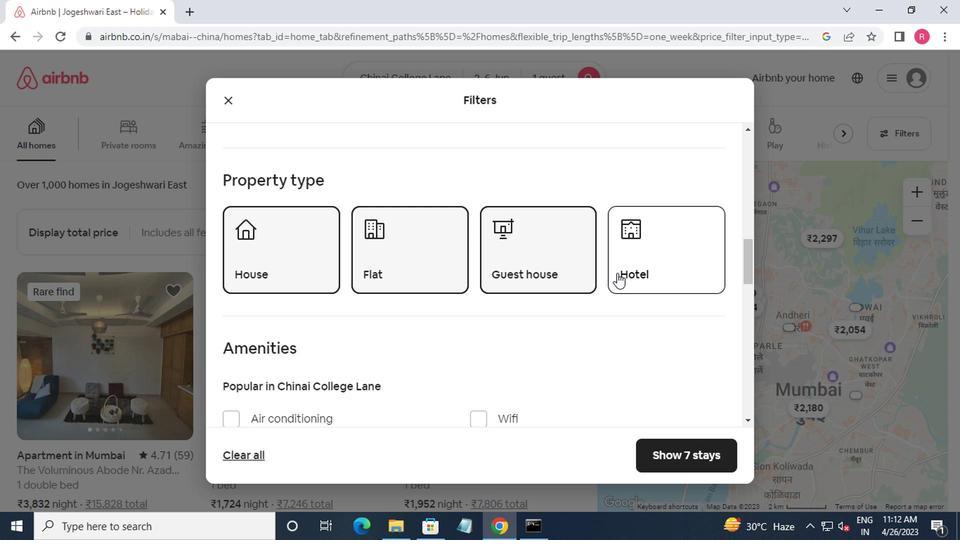 
Action: Mouse moved to (614, 277)
Screenshot: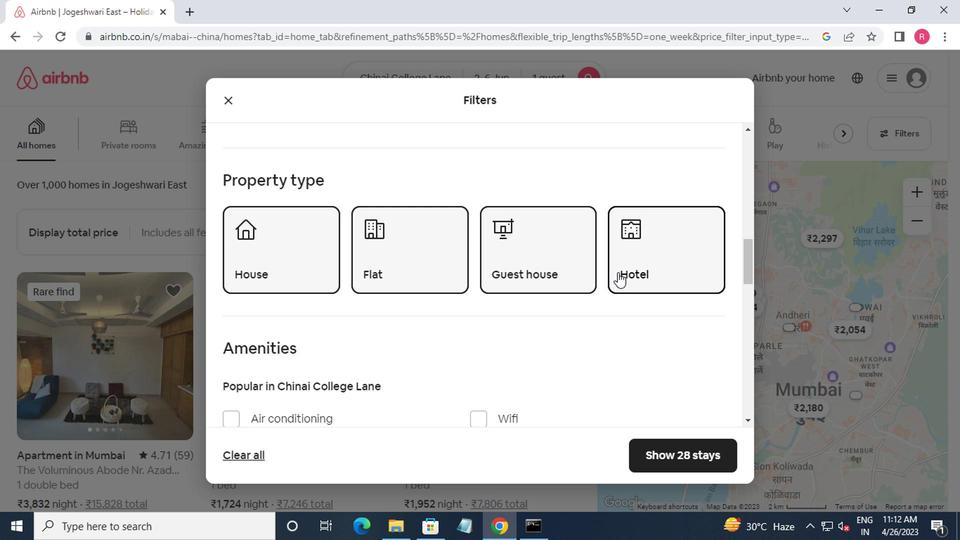 
Action: Mouse scrolled (614, 276) with delta (0, -1)
Screenshot: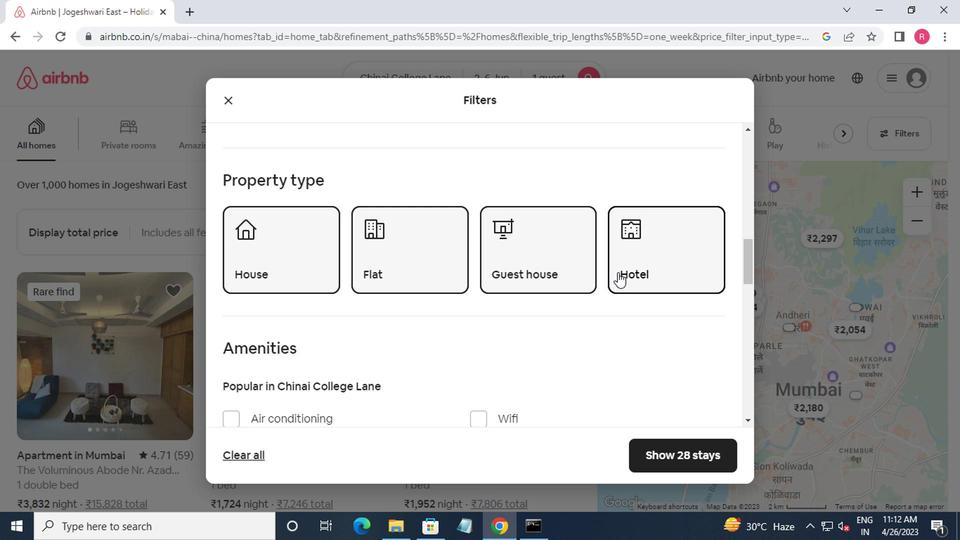 
Action: Mouse moved to (612, 282)
Screenshot: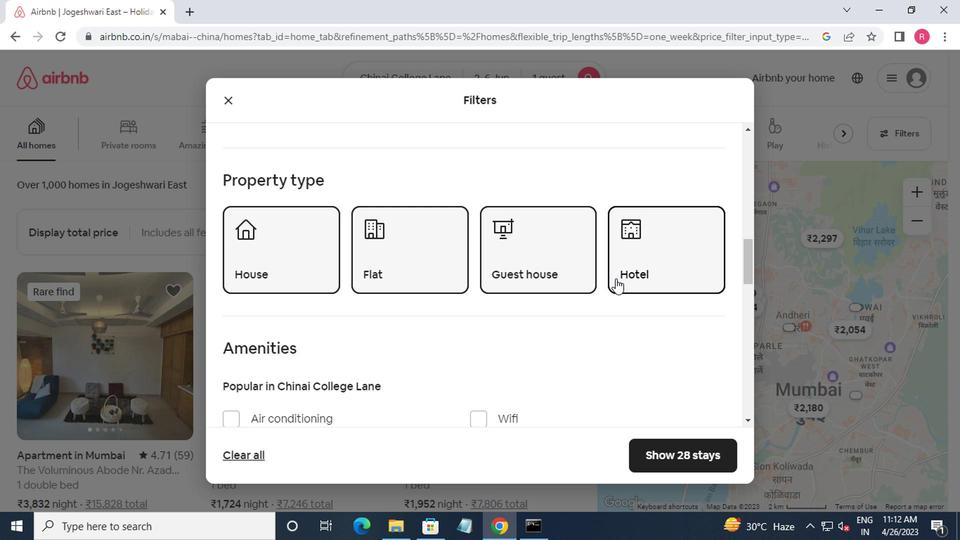 
Action: Mouse scrolled (612, 282) with delta (0, 0)
Screenshot: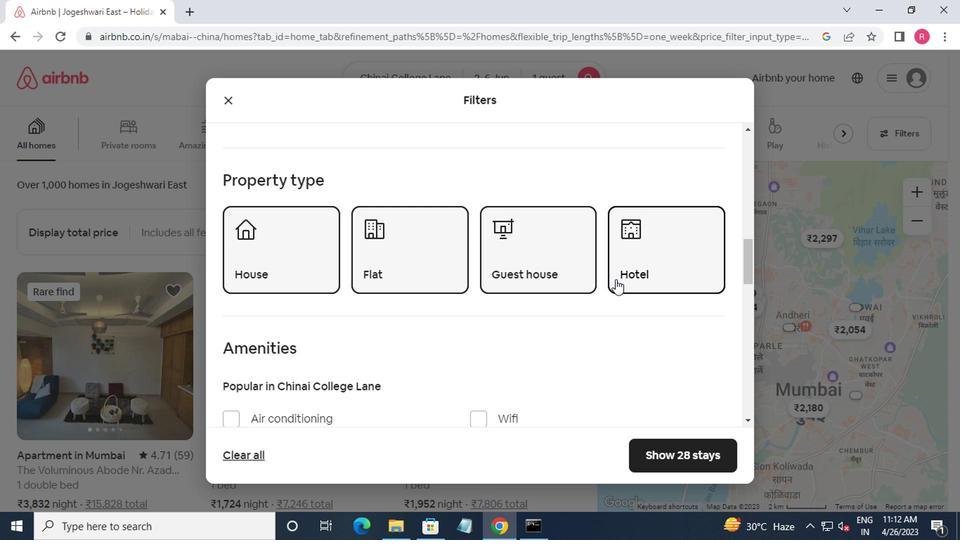 
Action: Mouse moved to (579, 292)
Screenshot: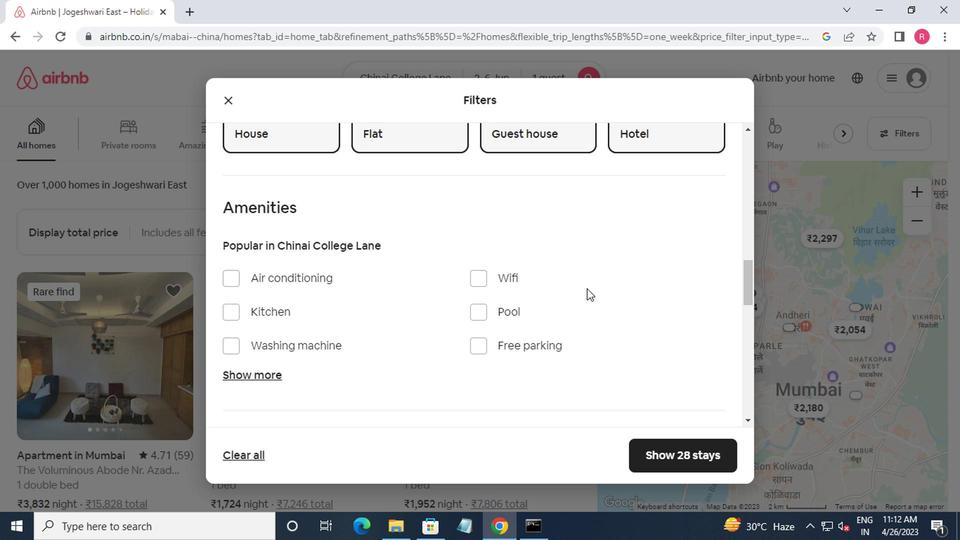 
Action: Mouse scrolled (579, 292) with delta (0, 0)
Screenshot: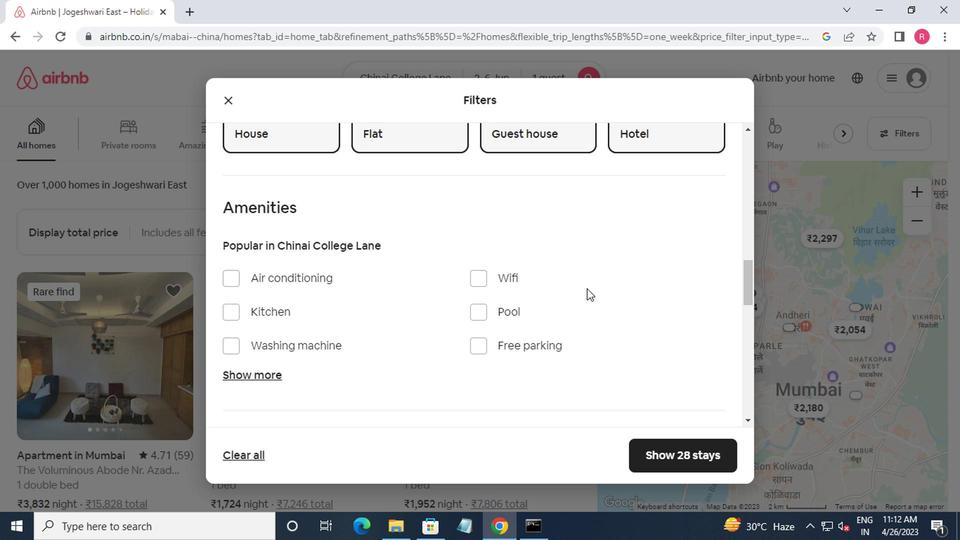 
Action: Mouse moved to (578, 294)
Screenshot: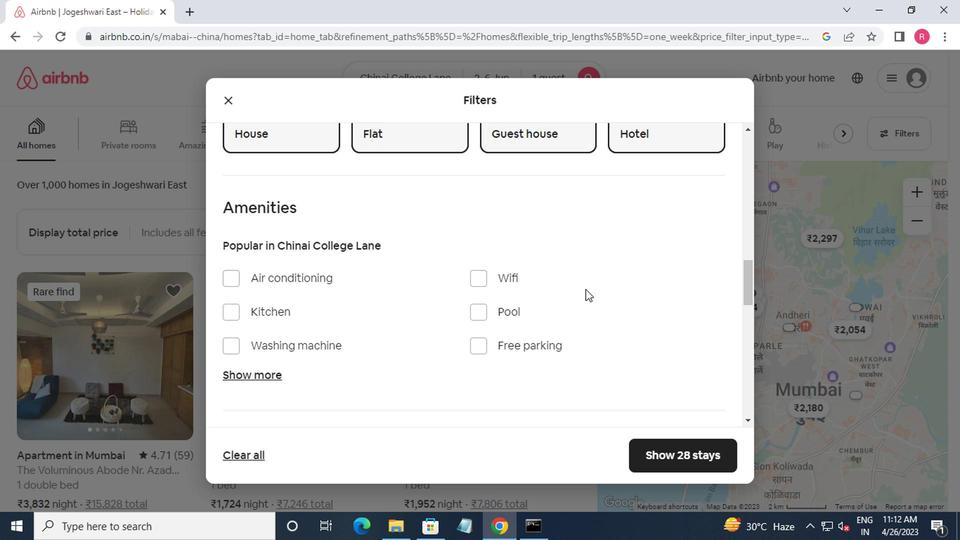 
Action: Mouse scrolled (578, 293) with delta (0, 0)
Screenshot: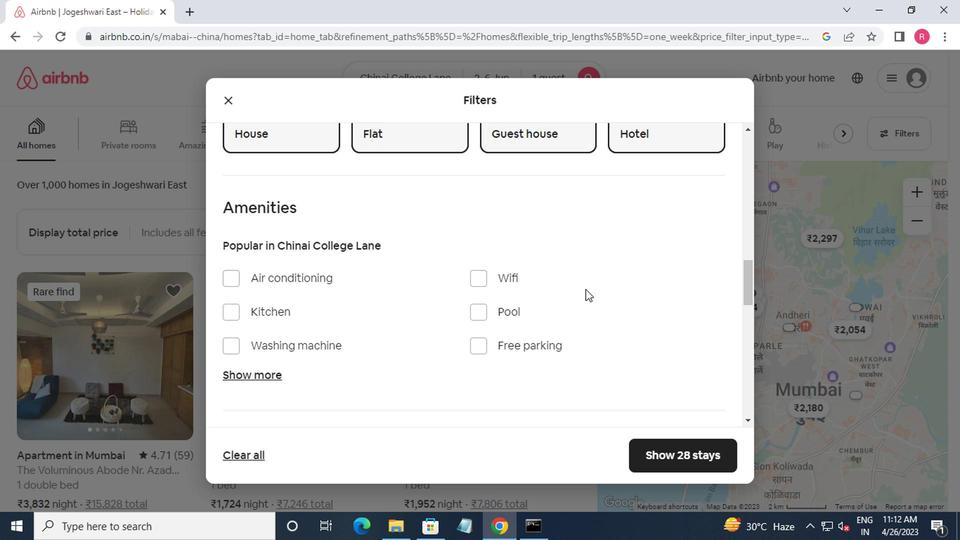 
Action: Mouse moved to (573, 296)
Screenshot: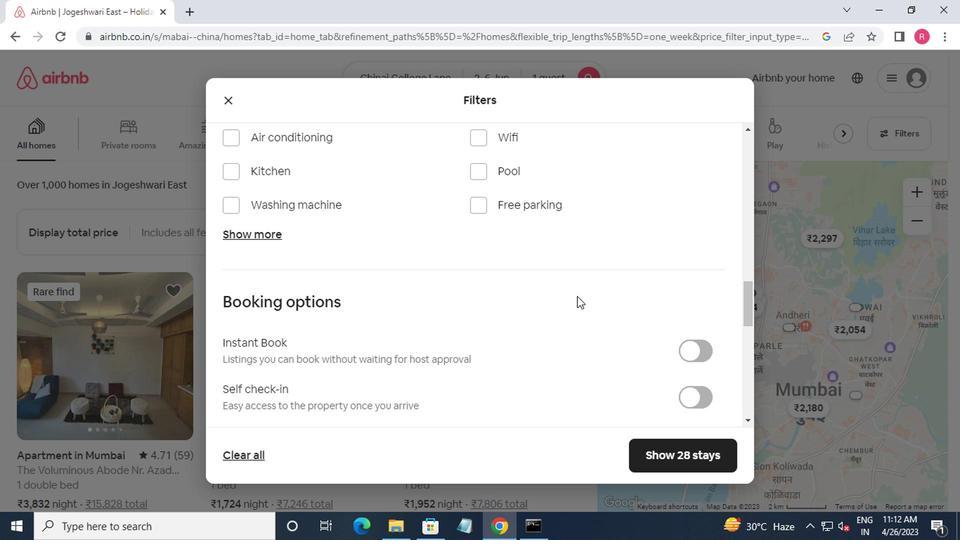 
Action: Mouse scrolled (573, 295) with delta (0, -1)
Screenshot: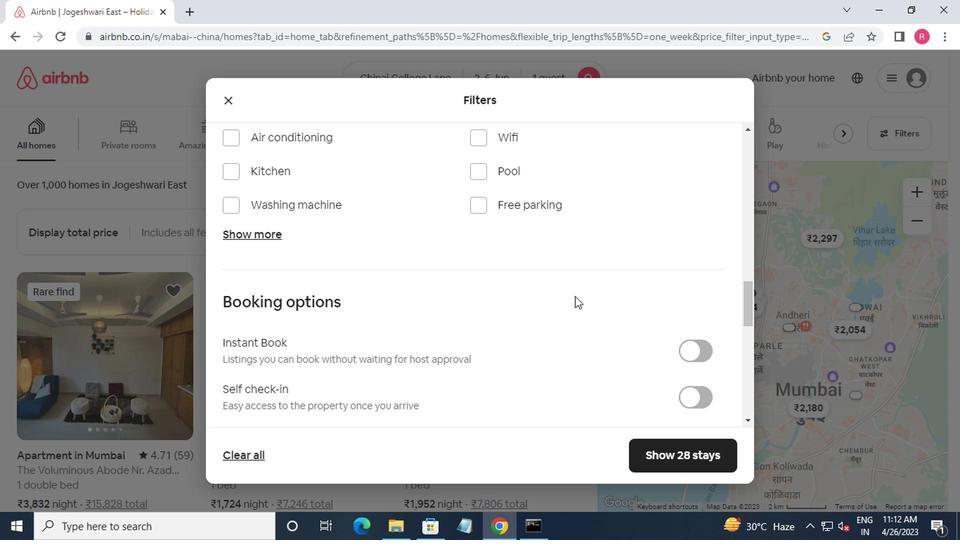 
Action: Mouse moved to (573, 296)
Screenshot: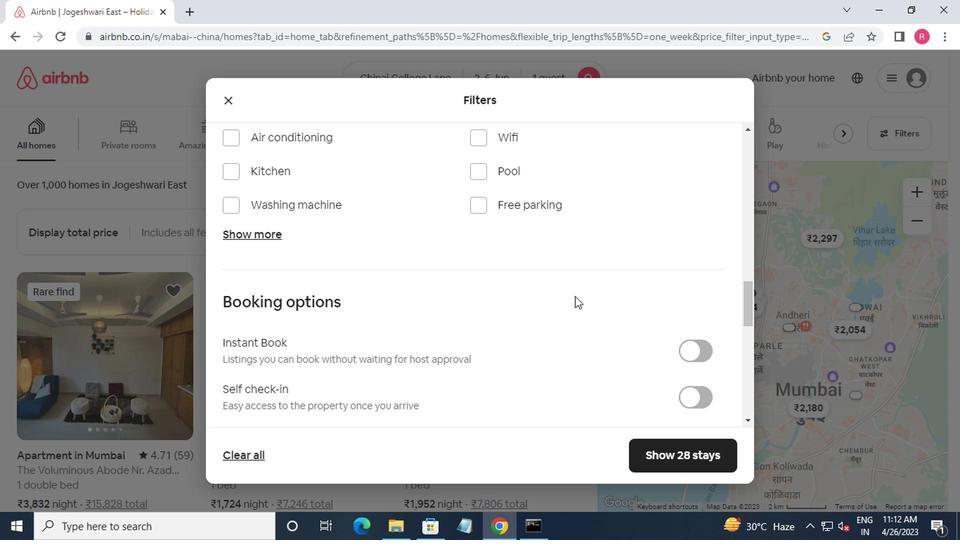 
Action: Mouse scrolled (573, 295) with delta (0, -1)
Screenshot: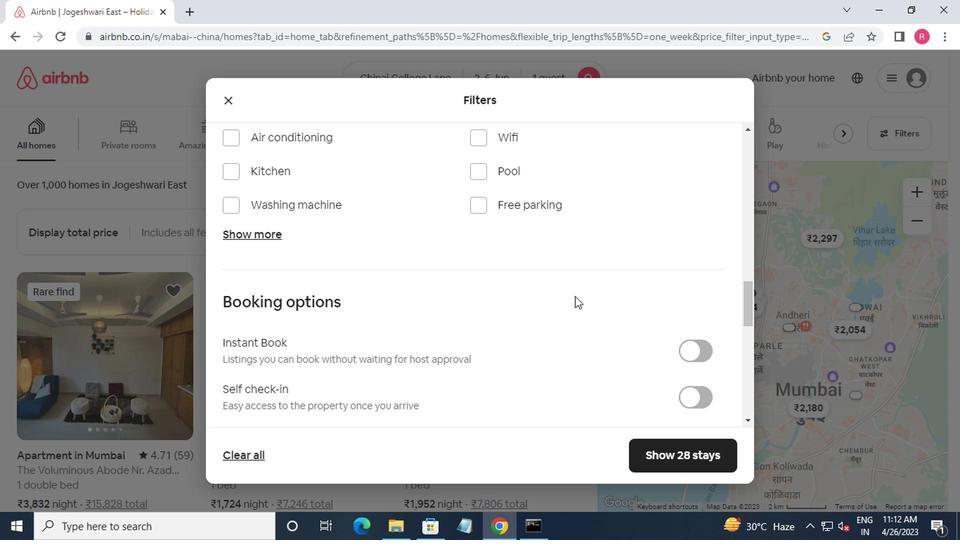 
Action: Mouse moved to (690, 258)
Screenshot: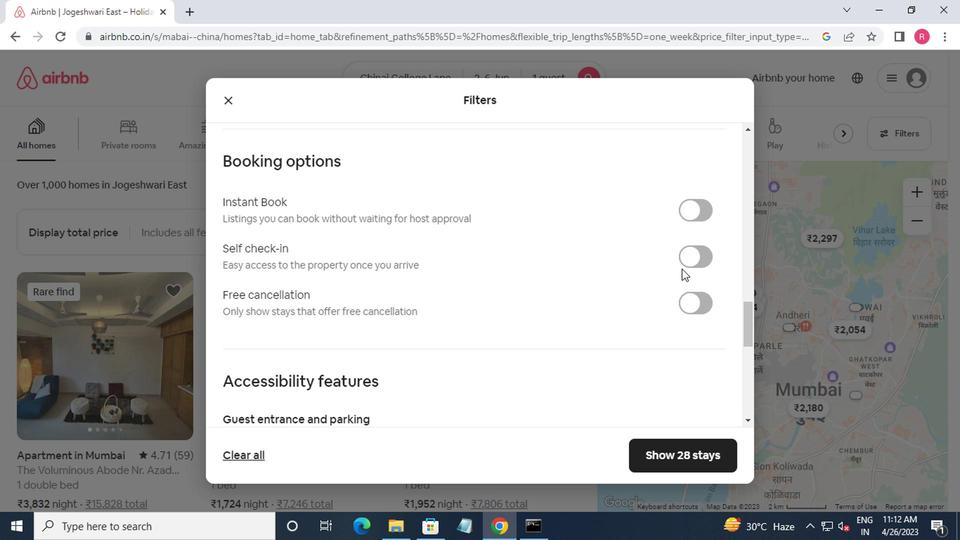 
Action: Mouse pressed left at (690, 258)
Screenshot: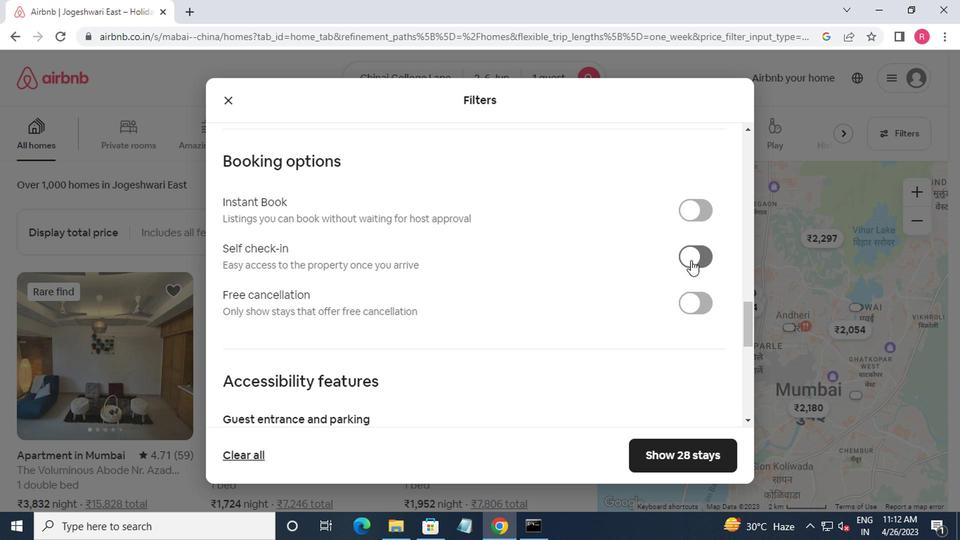 
Action: Mouse moved to (649, 261)
Screenshot: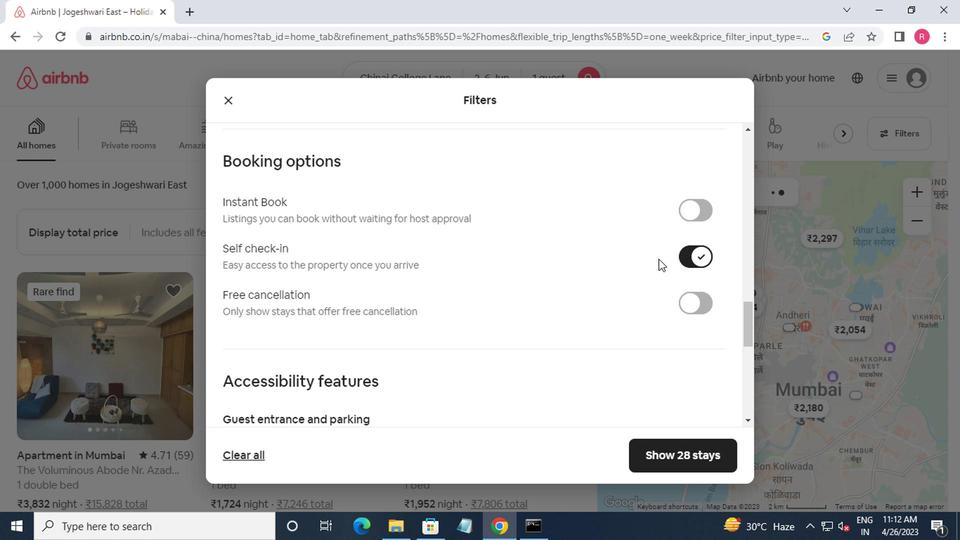 
Action: Mouse scrolled (649, 261) with delta (0, 0)
Screenshot: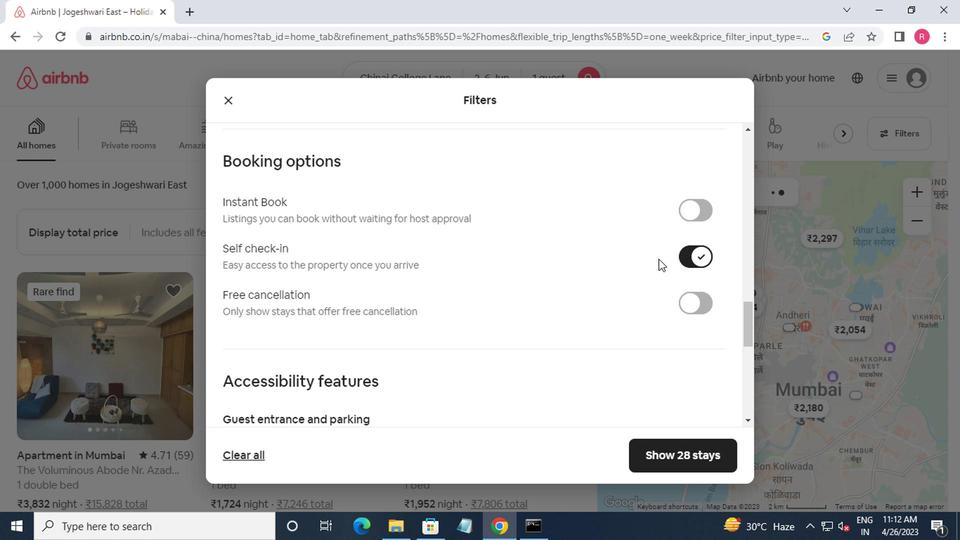 
Action: Mouse moved to (642, 267)
Screenshot: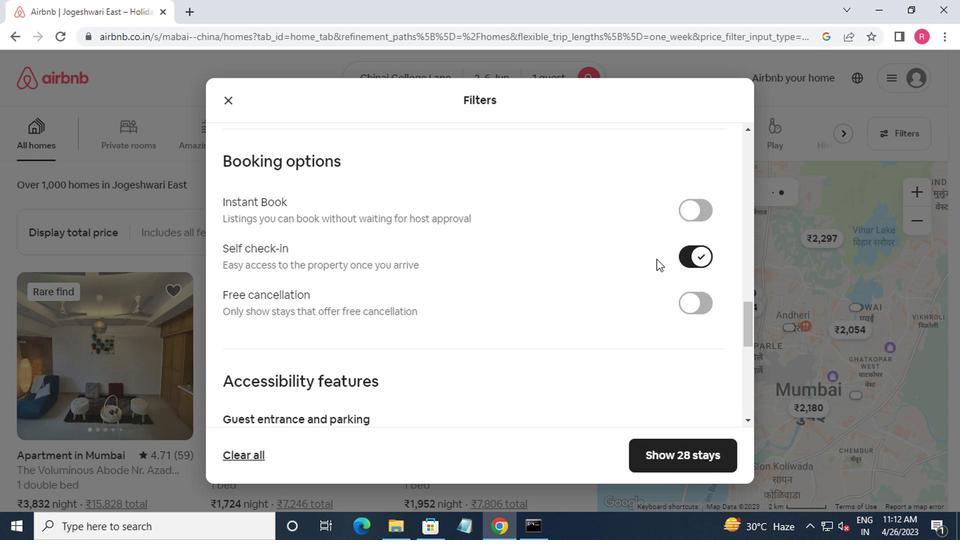 
Action: Mouse scrolled (642, 266) with delta (0, -1)
Screenshot: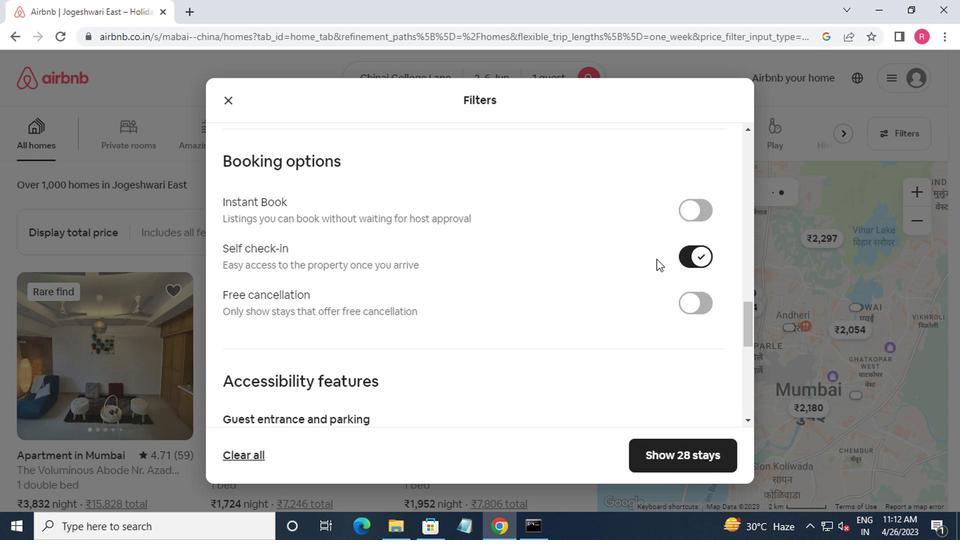 
Action: Mouse moved to (639, 270)
Screenshot: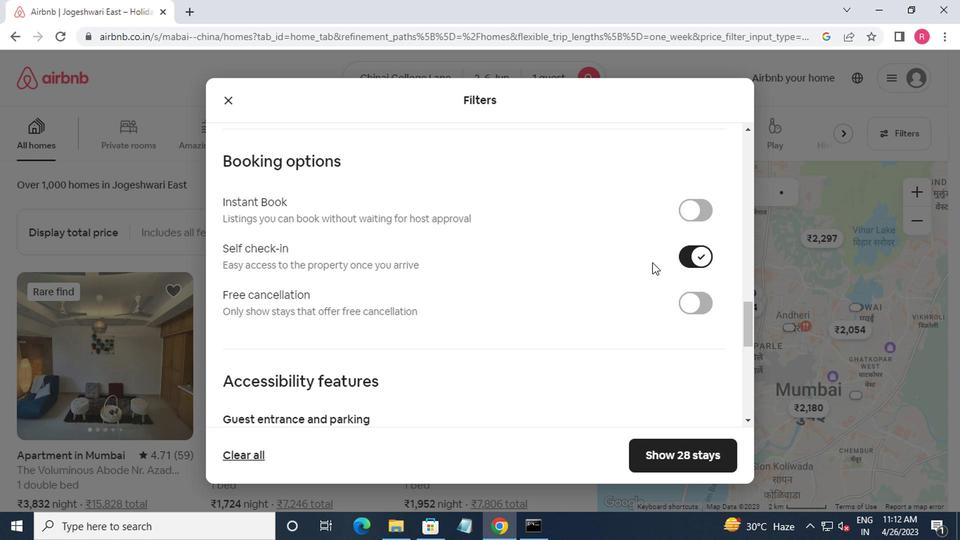 
Action: Mouse scrolled (639, 269) with delta (0, -1)
Screenshot: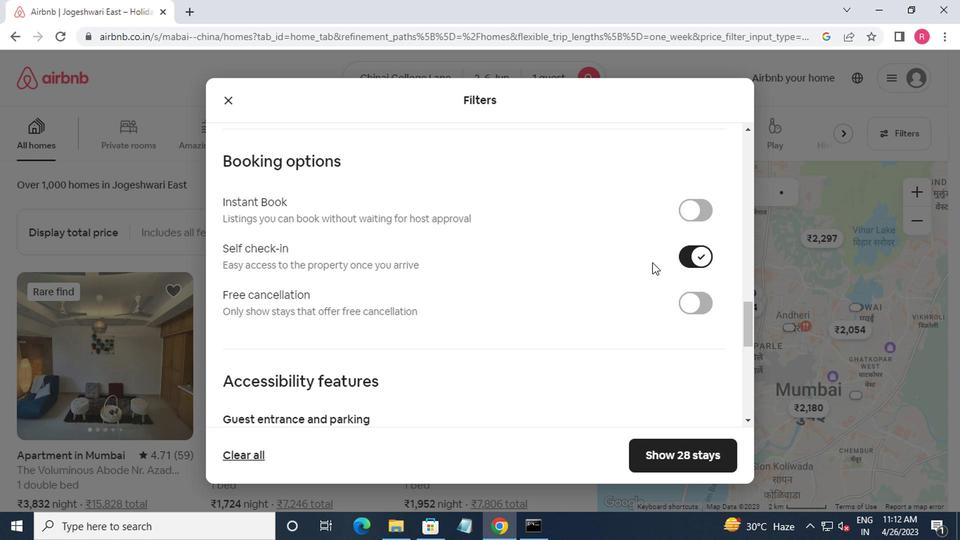 
Action: Mouse moved to (634, 273)
Screenshot: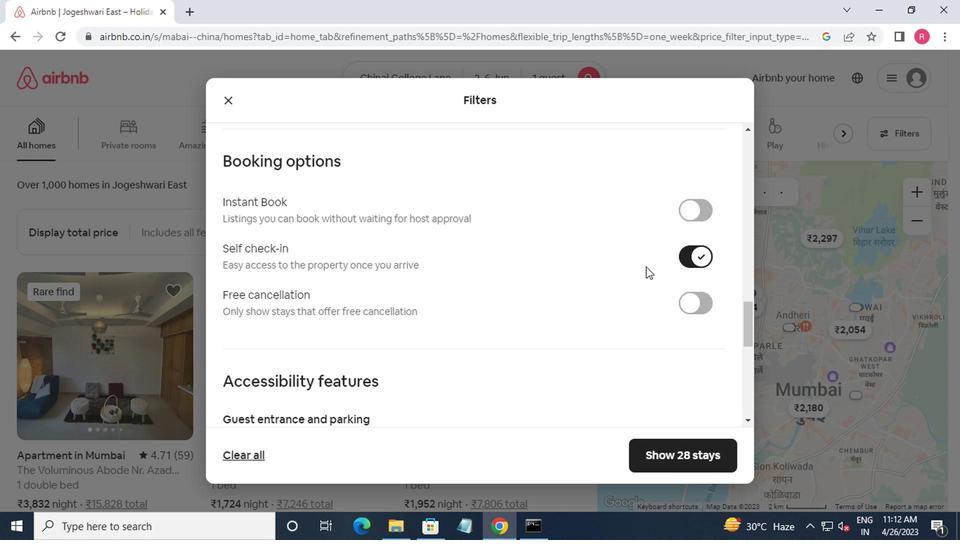 
Action: Mouse scrolled (634, 272) with delta (0, -1)
Screenshot: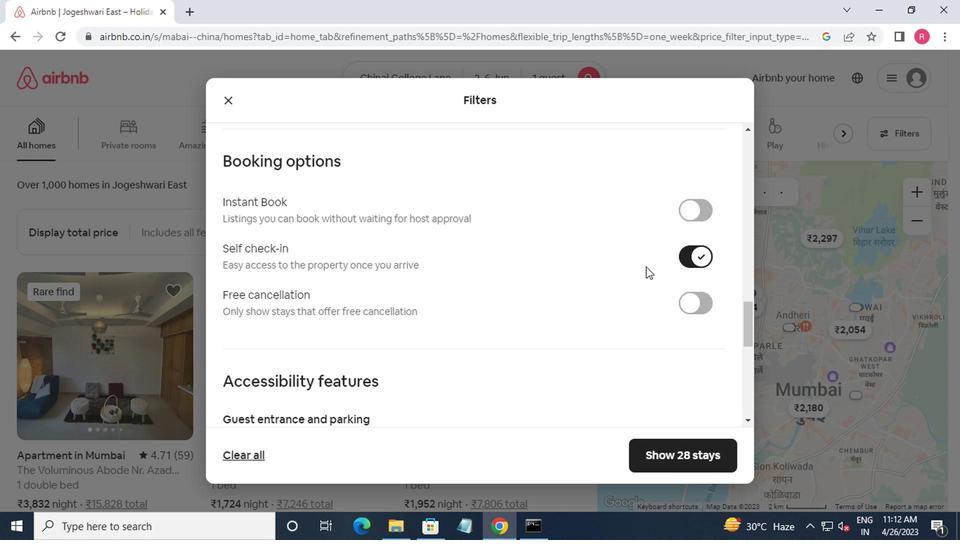
Action: Mouse moved to (623, 277)
Screenshot: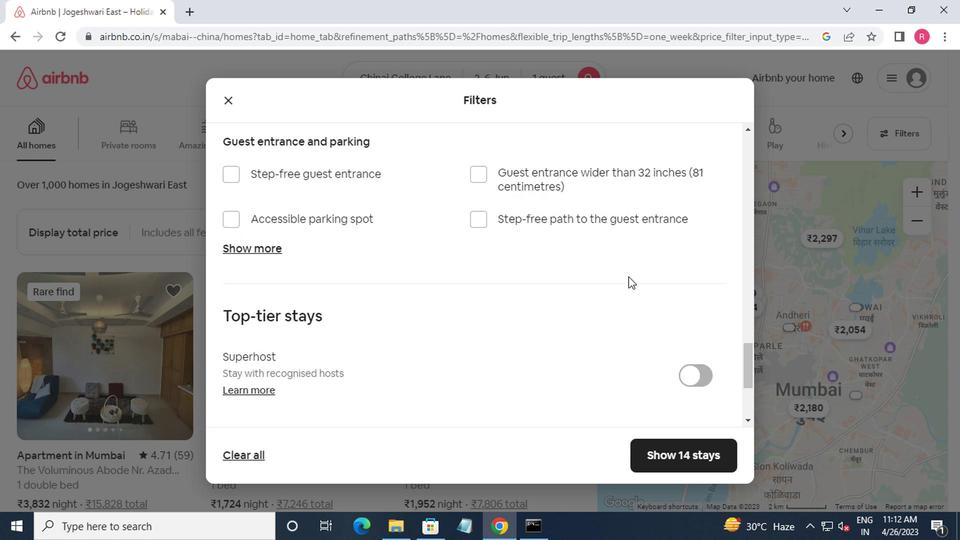 
Action: Mouse scrolled (623, 276) with delta (0, -1)
Screenshot: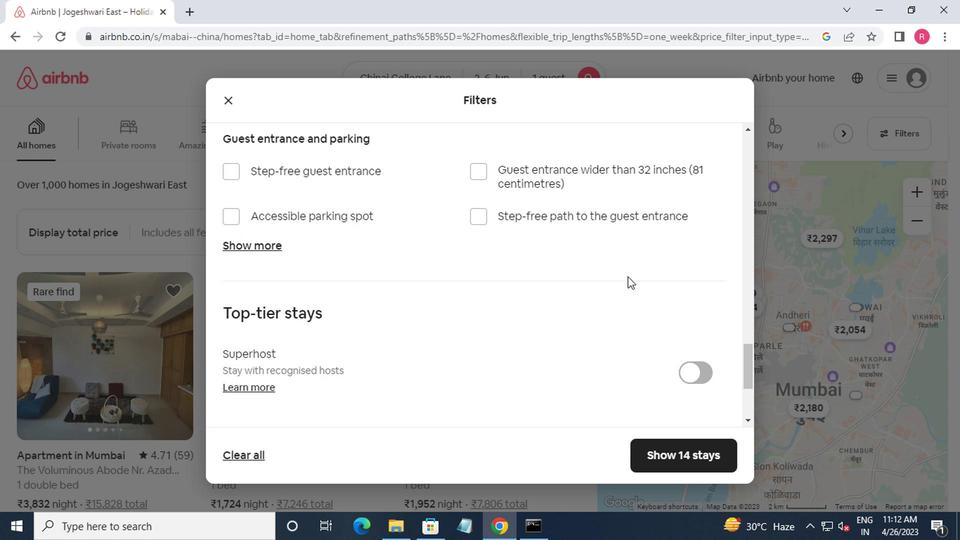 
Action: Mouse moved to (621, 279)
Screenshot: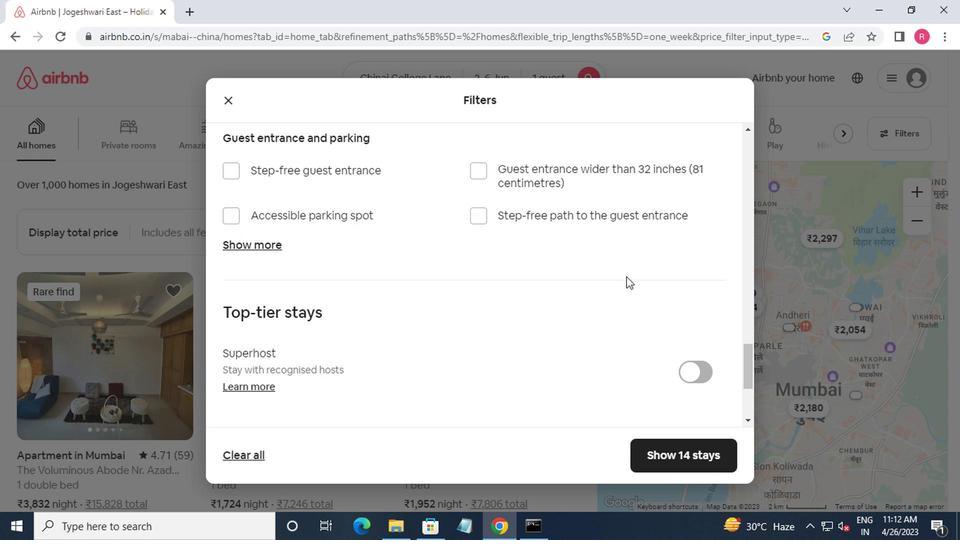 
Action: Mouse scrolled (621, 278) with delta (0, -1)
Screenshot: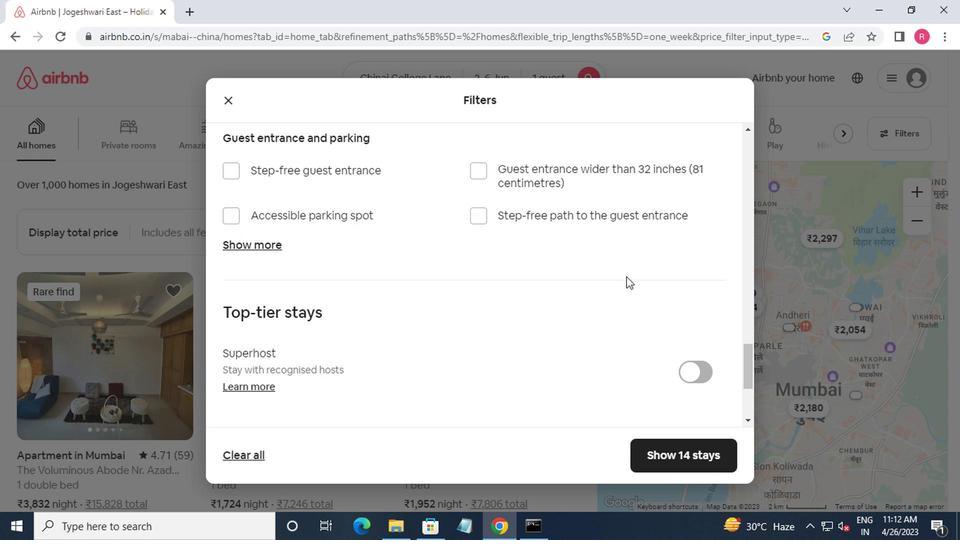 
Action: Mouse moved to (599, 322)
Screenshot: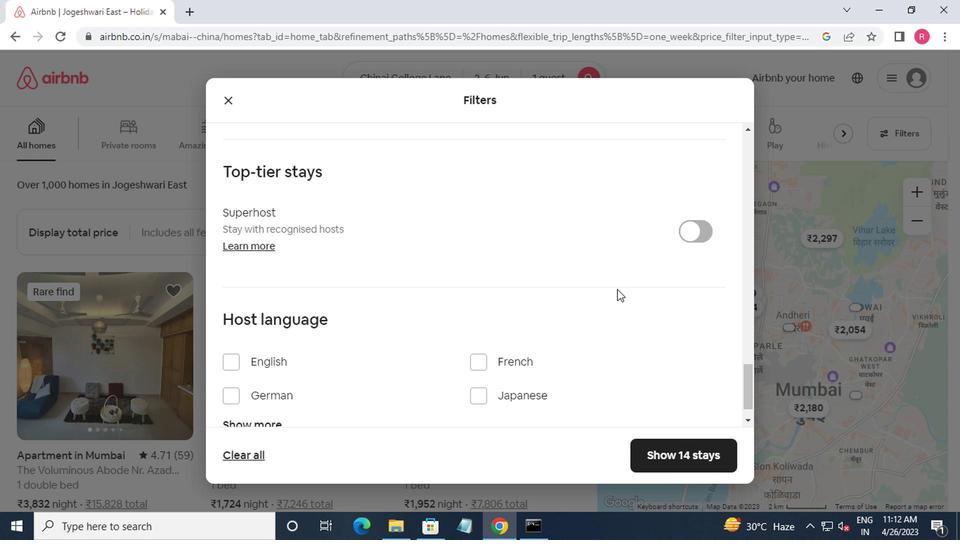 
Action: Mouse scrolled (599, 321) with delta (0, -1)
Screenshot: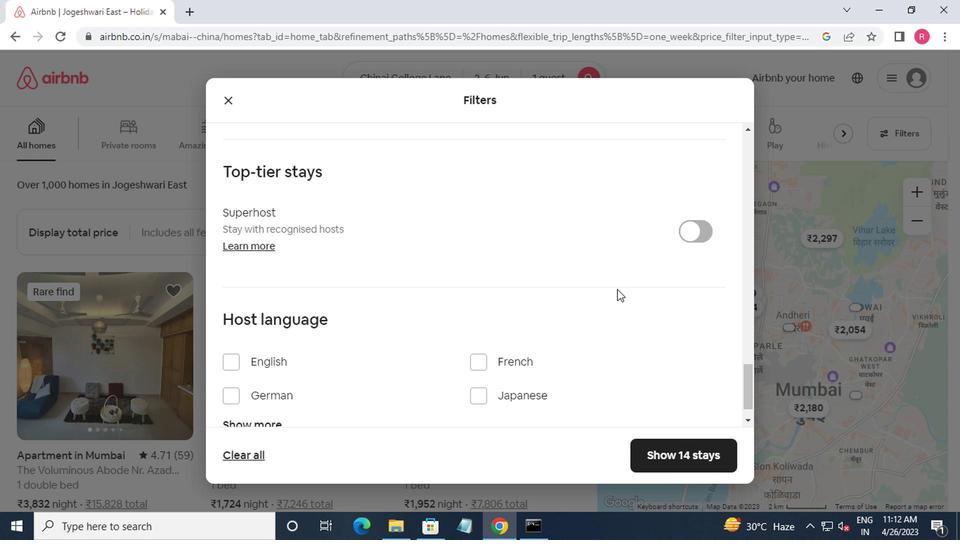 
Action: Mouse moved to (596, 326)
Screenshot: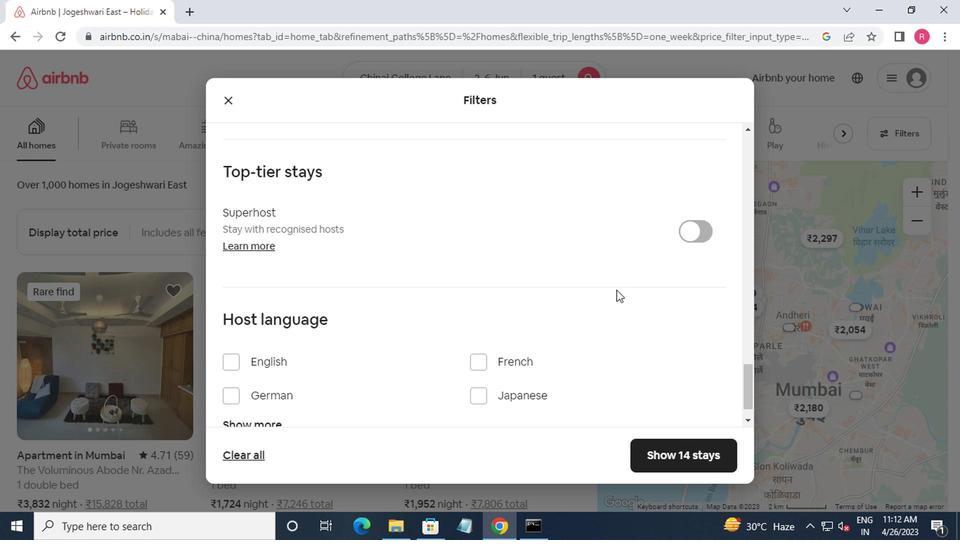 
Action: Mouse scrolled (596, 326) with delta (0, 0)
Screenshot: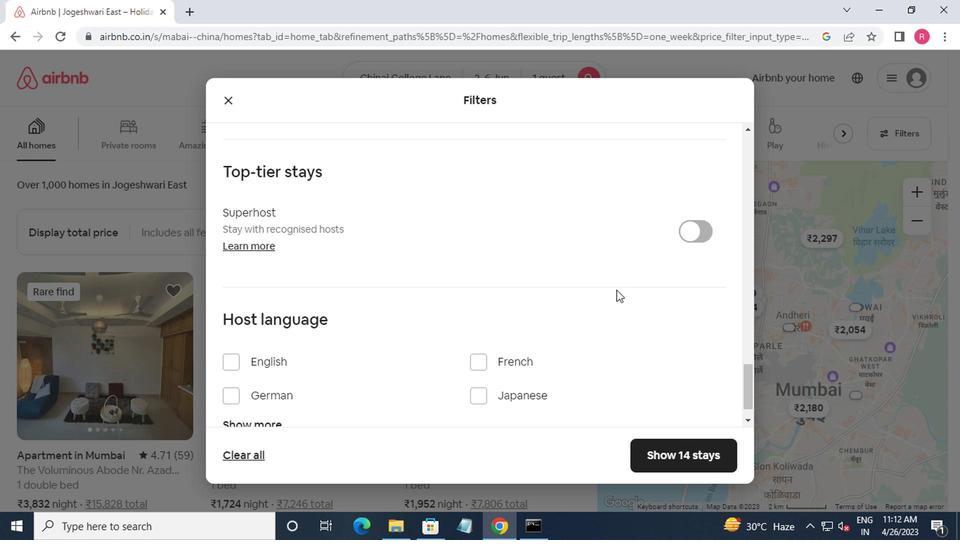 
Action: Mouse moved to (262, 394)
Screenshot: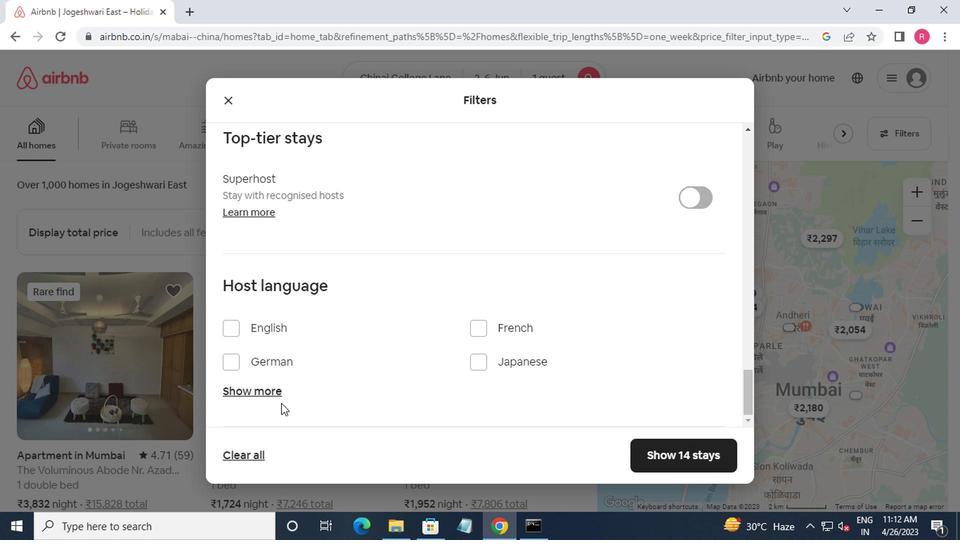 
Action: Mouse pressed left at (262, 394)
Screenshot: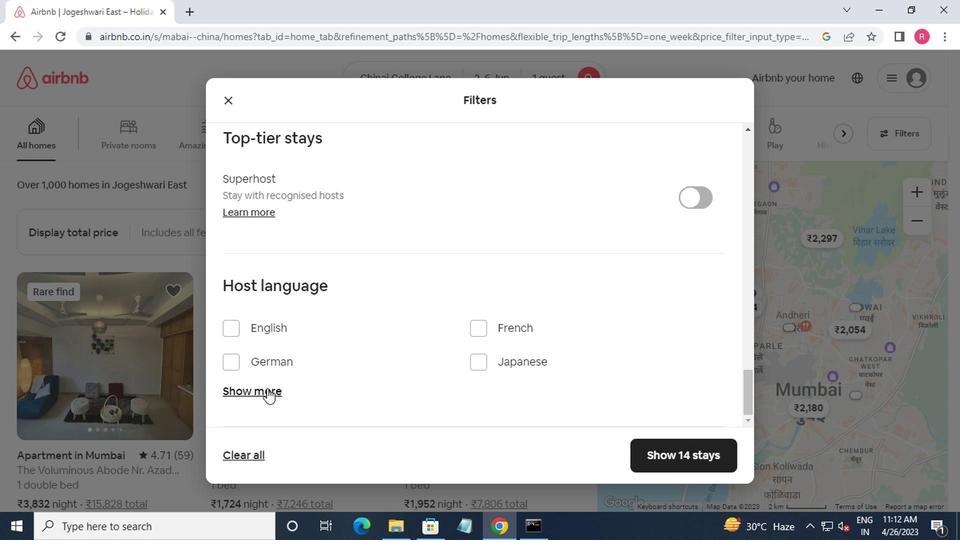 
Action: Mouse moved to (443, 397)
Screenshot: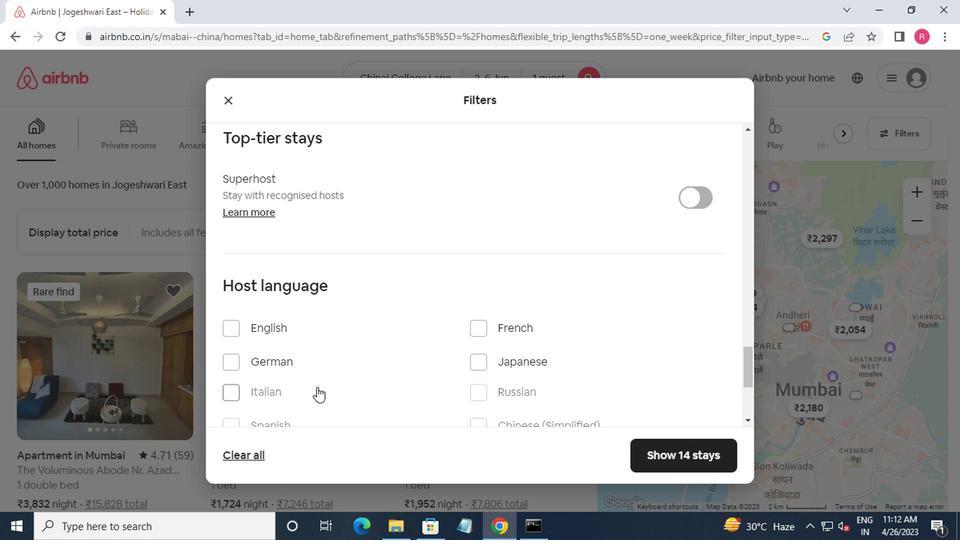 
Action: Mouse scrolled (443, 396) with delta (0, -1)
Screenshot: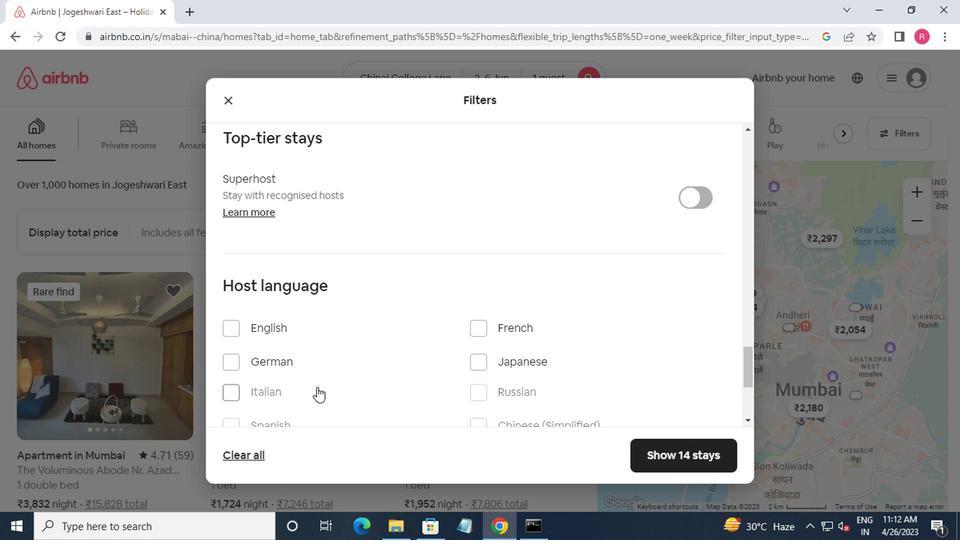 
Action: Mouse moved to (458, 399)
Screenshot: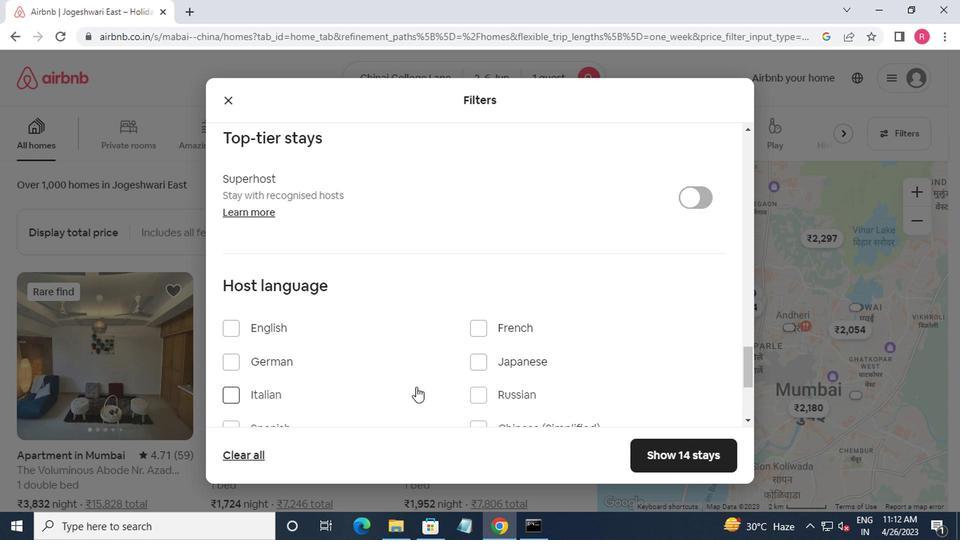 
Action: Mouse scrolled (458, 399) with delta (0, 0)
Screenshot: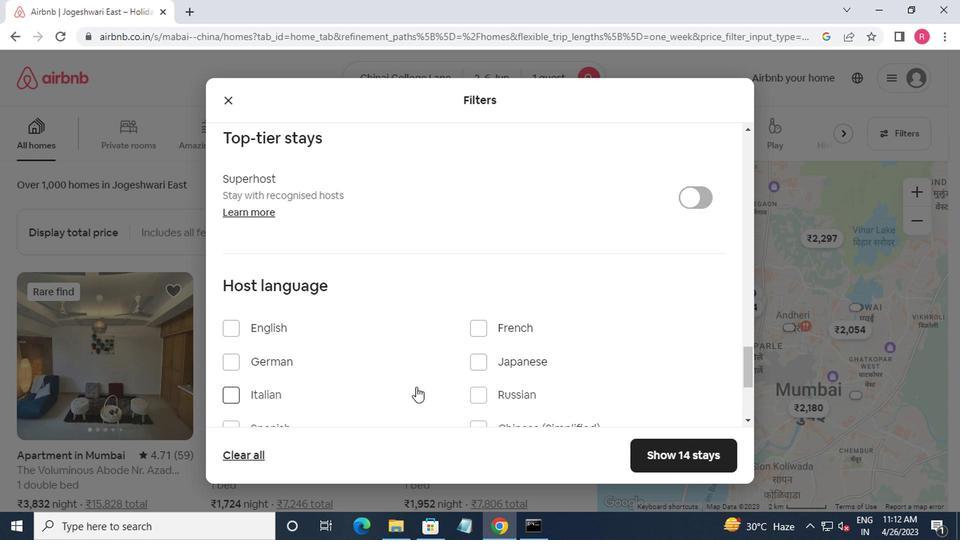 
Action: Mouse moved to (480, 293)
Screenshot: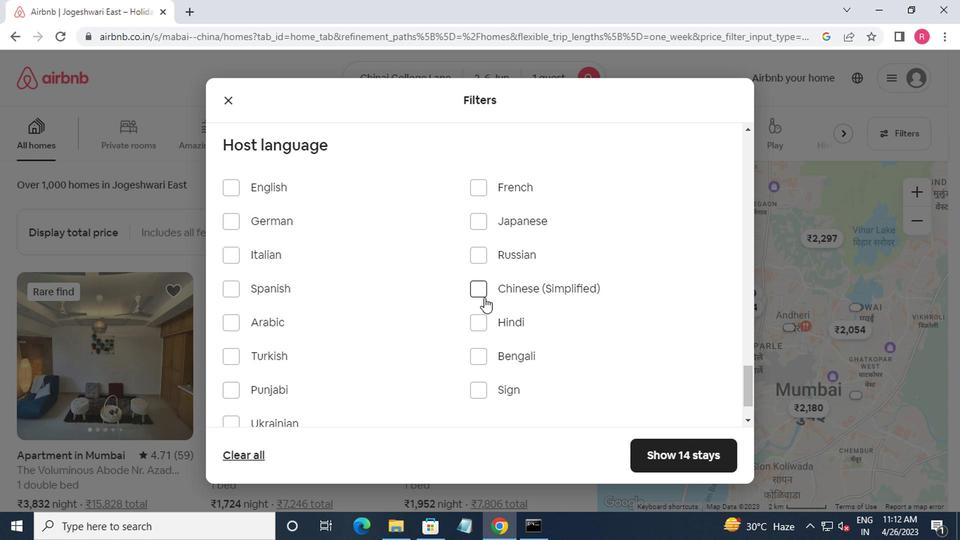 
Action: Mouse pressed left at (480, 293)
Screenshot: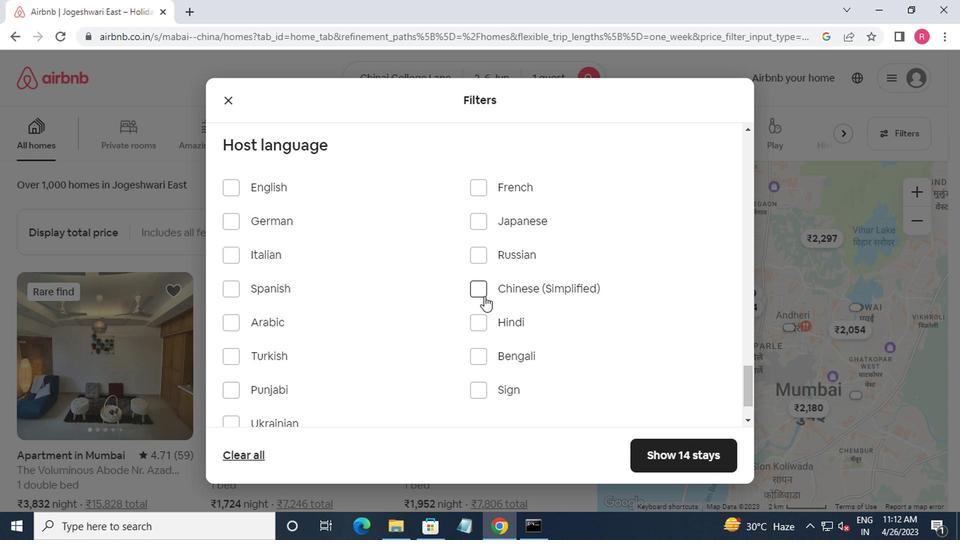 
Action: Mouse moved to (651, 473)
Screenshot: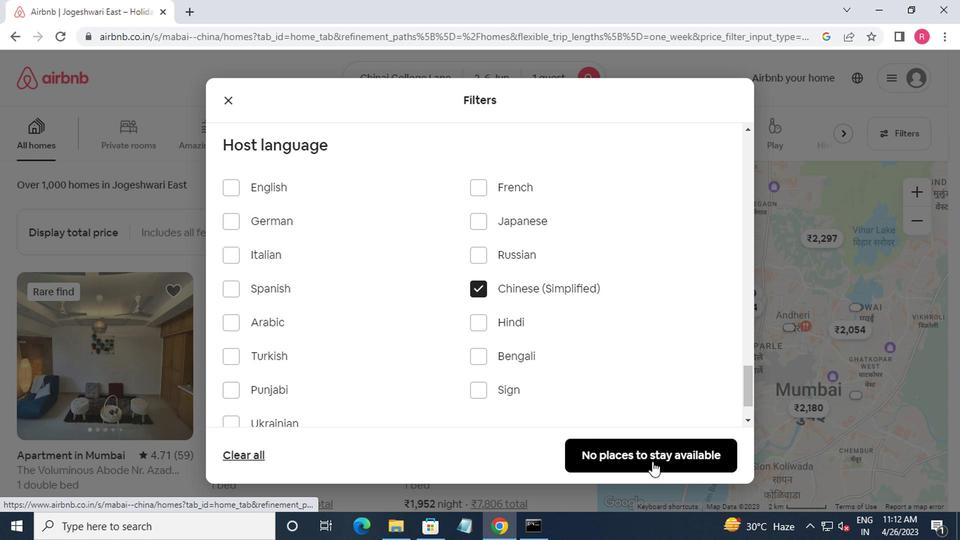 
Action: Mouse pressed left at (651, 473)
Screenshot: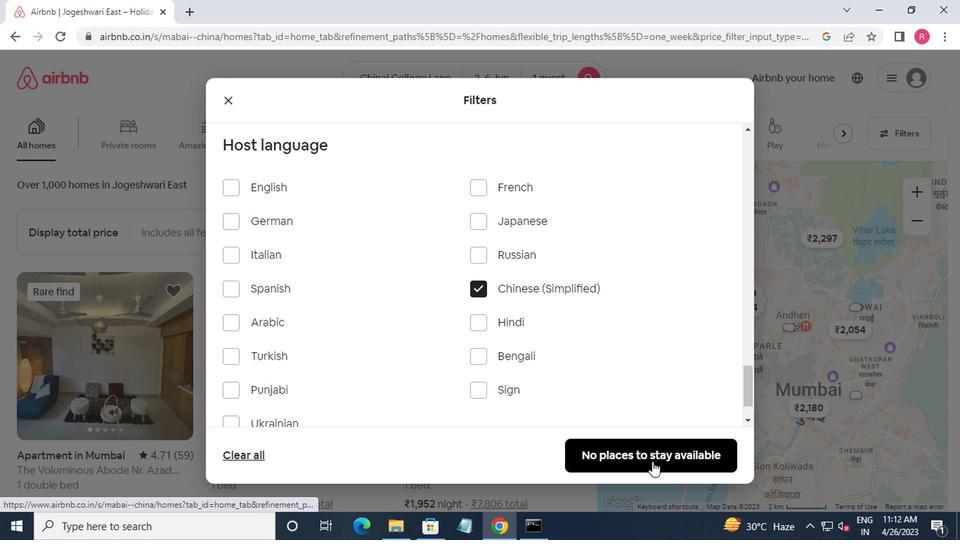 
Action: Mouse moved to (639, 418)
Screenshot: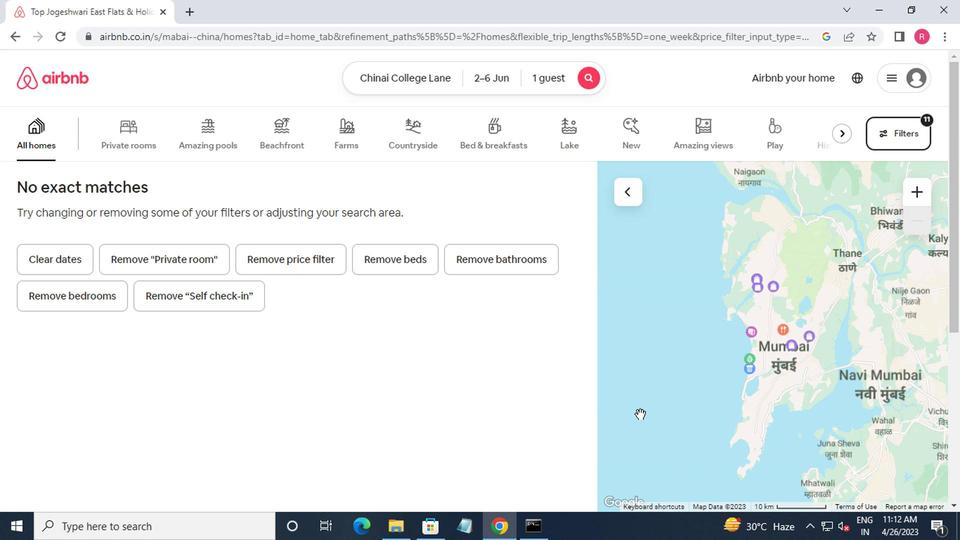 
